 Task: Look for space in Concarneau, France from 7th July, 2023 to 15th July, 2023 for 6 adults in price range Rs.15000 to Rs.20000. Place can be entire place with 3 bedrooms having 3 beds and 3 bathrooms. Property type can be house, flat, guest house. Amenities needed are: washing machine. Booking option can be shelf check-in. Required host language is English.
Action: Mouse moved to (265, 144)
Screenshot: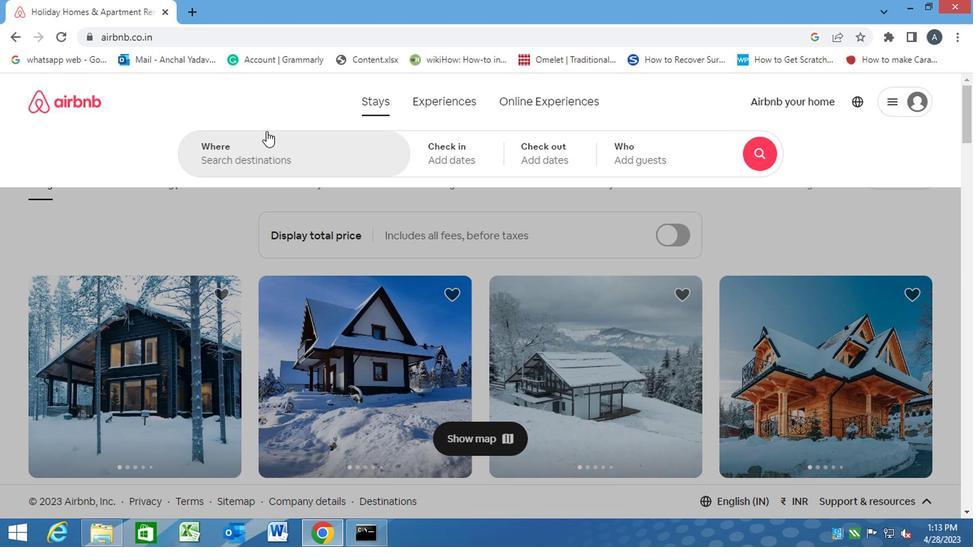 
Action: Mouse pressed left at (265, 144)
Screenshot: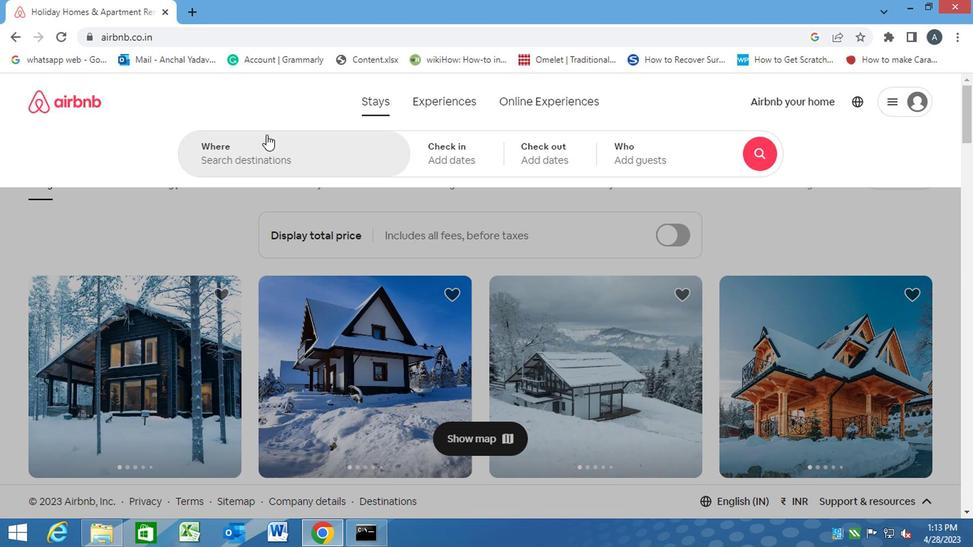 
Action: Mouse moved to (288, 198)
Screenshot: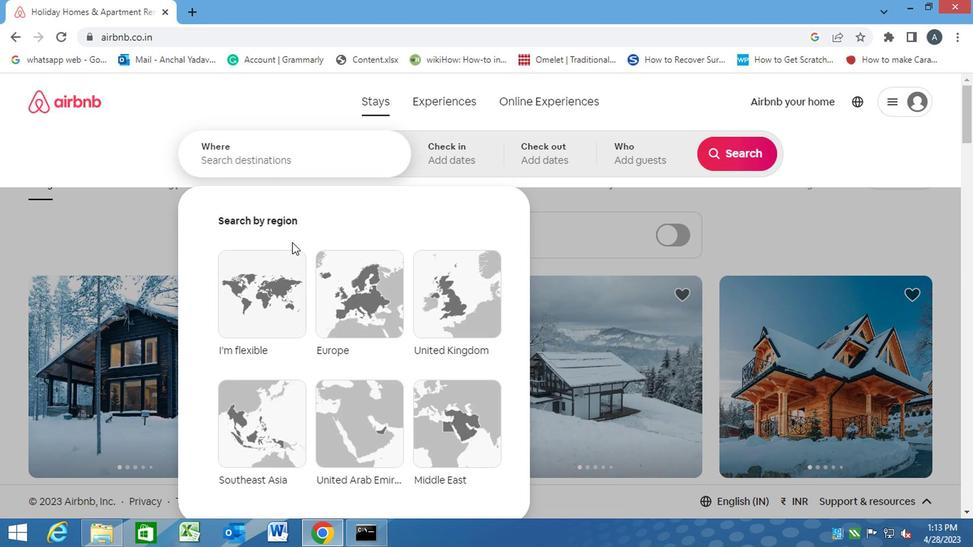 
Action: Key pressed c<Key.caps_lock>oncarneau,<Key.space><Key.caps_lock>f<Key.caps_lock>rance<Key.enter>
Screenshot: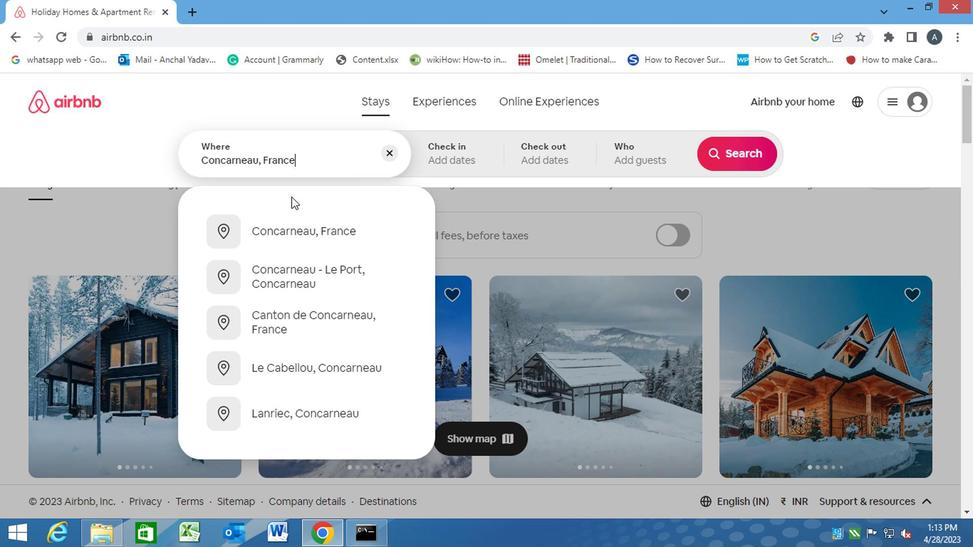 
Action: Mouse moved to (719, 263)
Screenshot: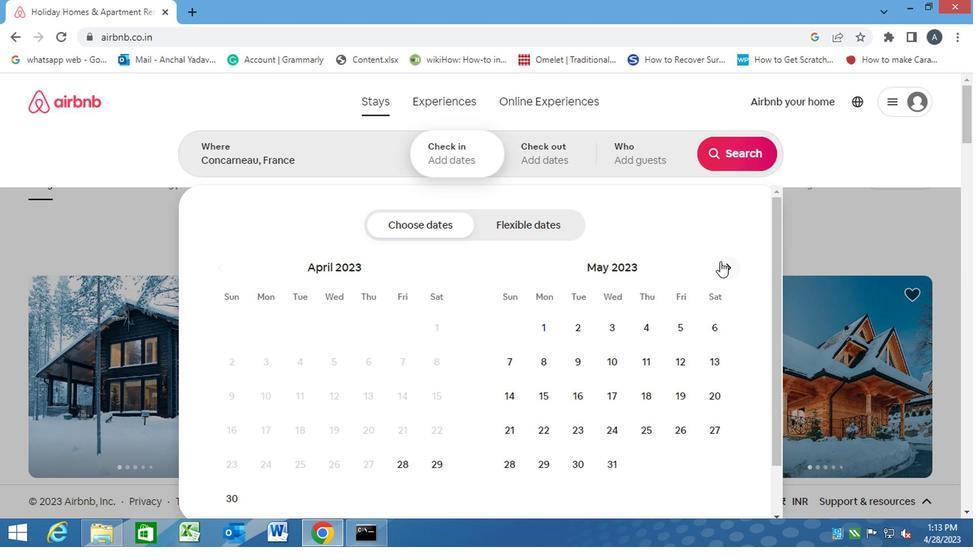 
Action: Mouse pressed left at (719, 263)
Screenshot: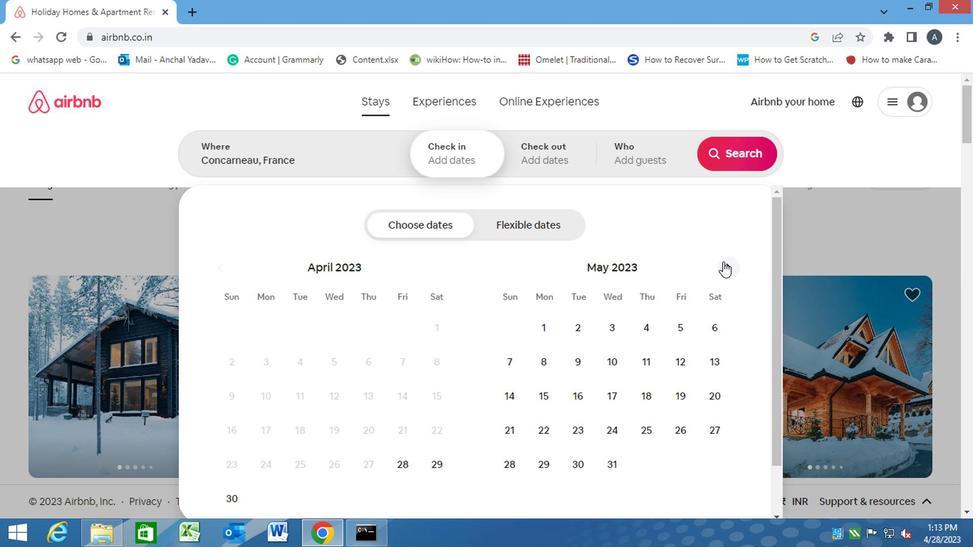 
Action: Mouse pressed left at (719, 263)
Screenshot: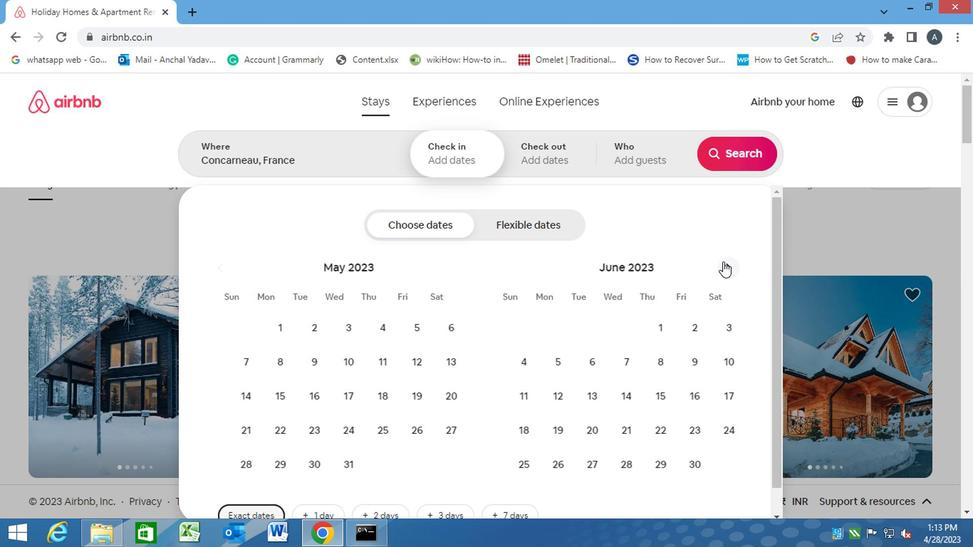 
Action: Mouse moved to (679, 367)
Screenshot: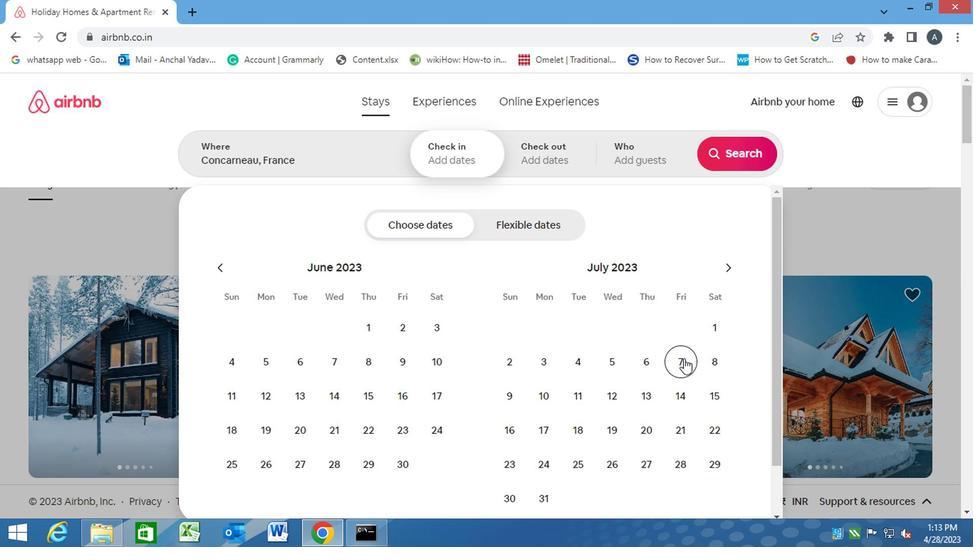 
Action: Mouse pressed left at (679, 367)
Screenshot: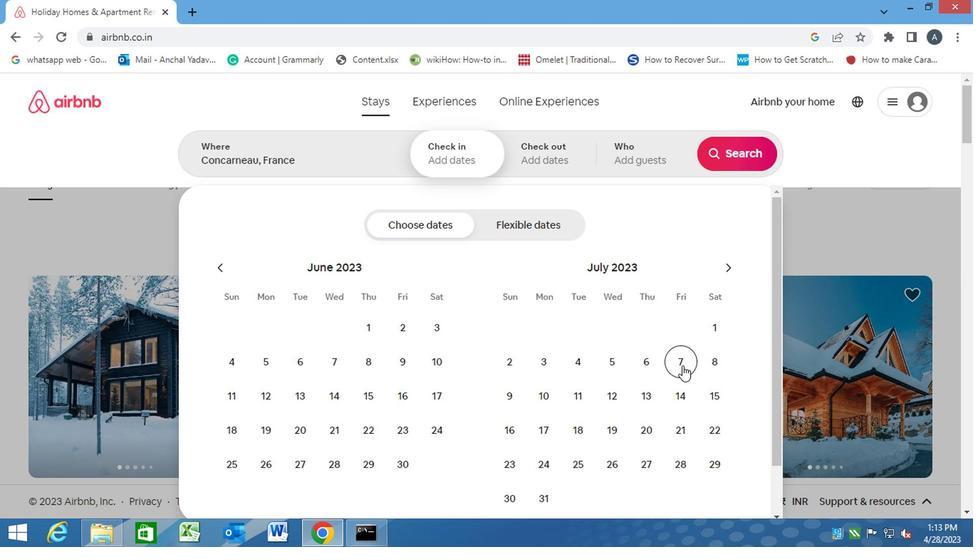 
Action: Mouse moved to (711, 398)
Screenshot: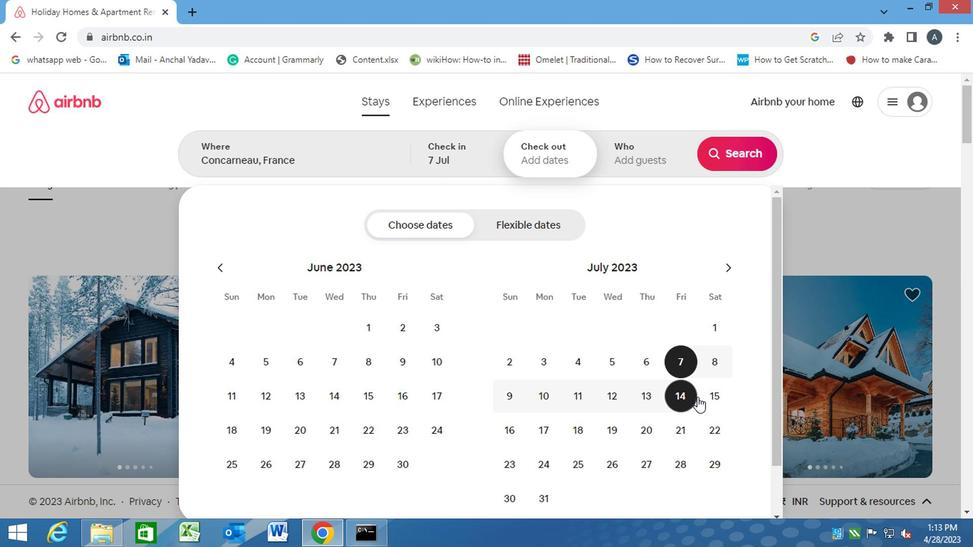 
Action: Mouse pressed left at (711, 398)
Screenshot: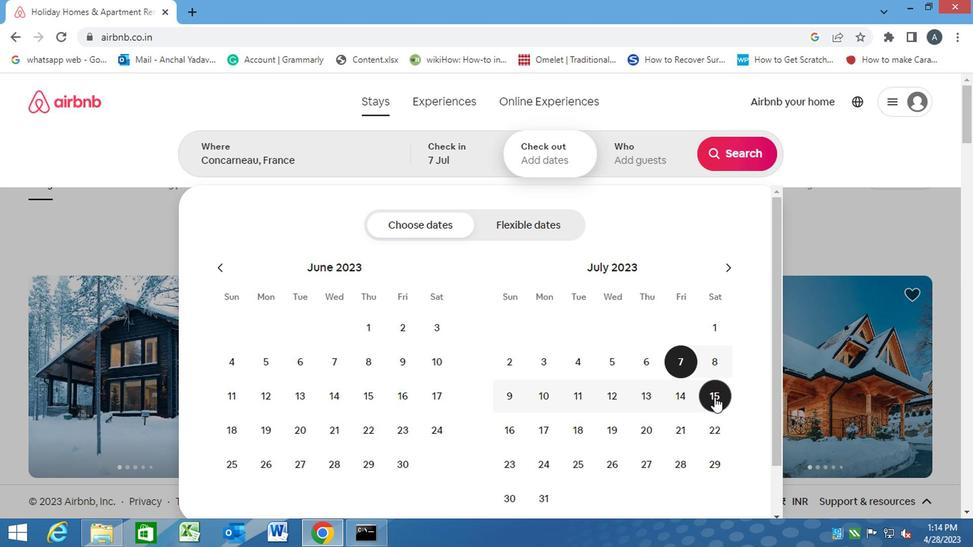 
Action: Mouse moved to (633, 155)
Screenshot: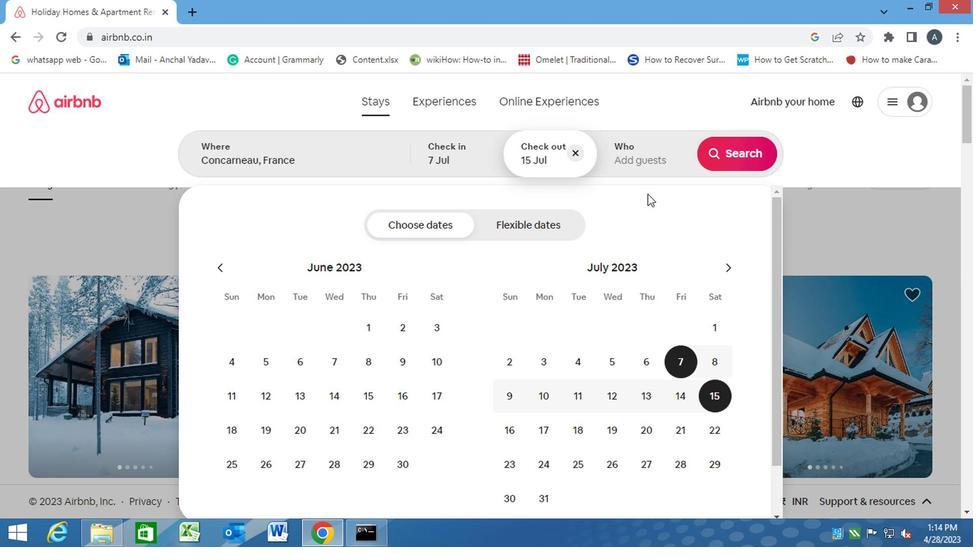
Action: Mouse pressed left at (633, 155)
Screenshot: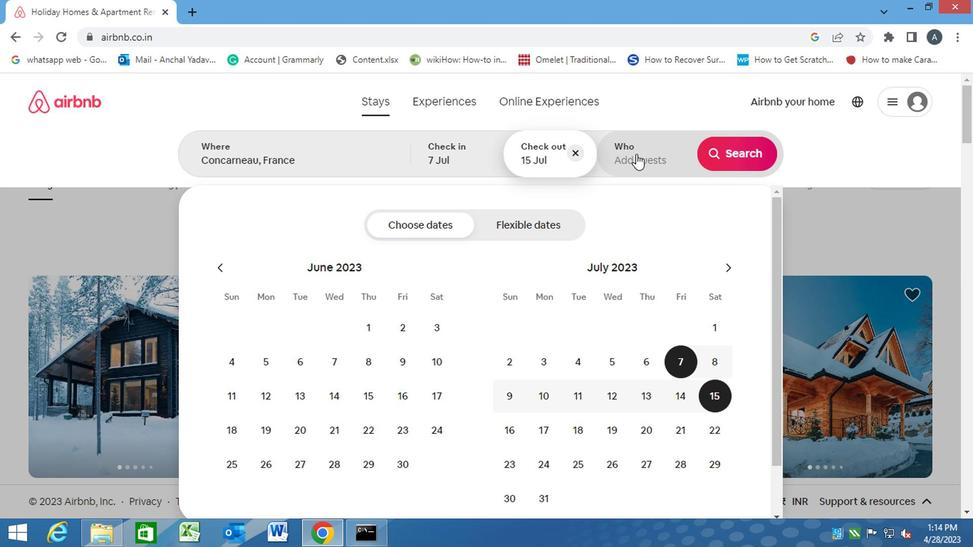
Action: Mouse moved to (739, 224)
Screenshot: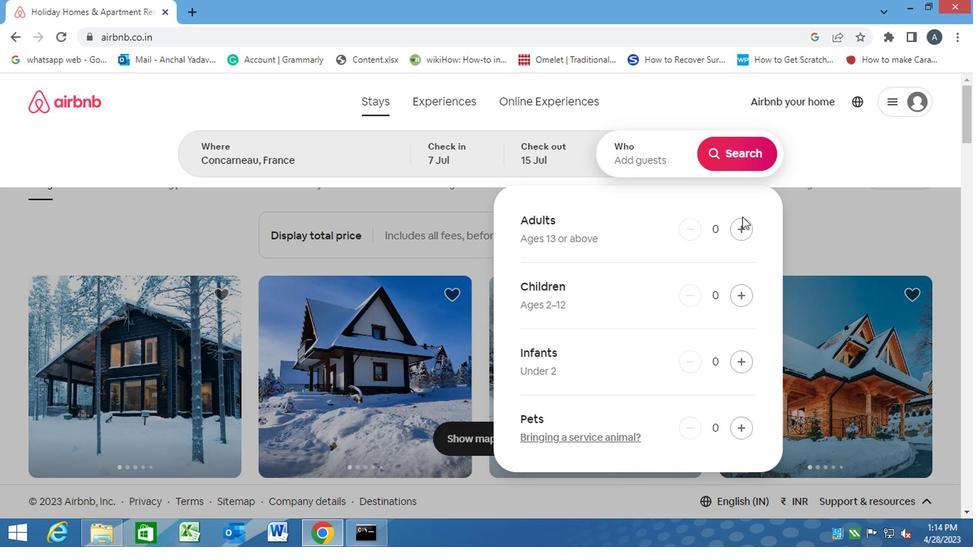 
Action: Mouse pressed left at (739, 224)
Screenshot: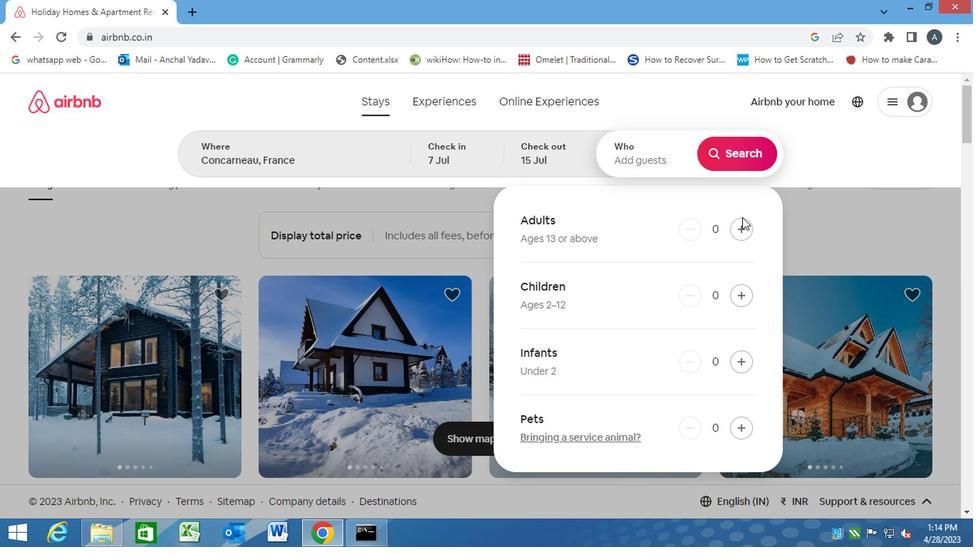 
Action: Mouse pressed left at (739, 224)
Screenshot: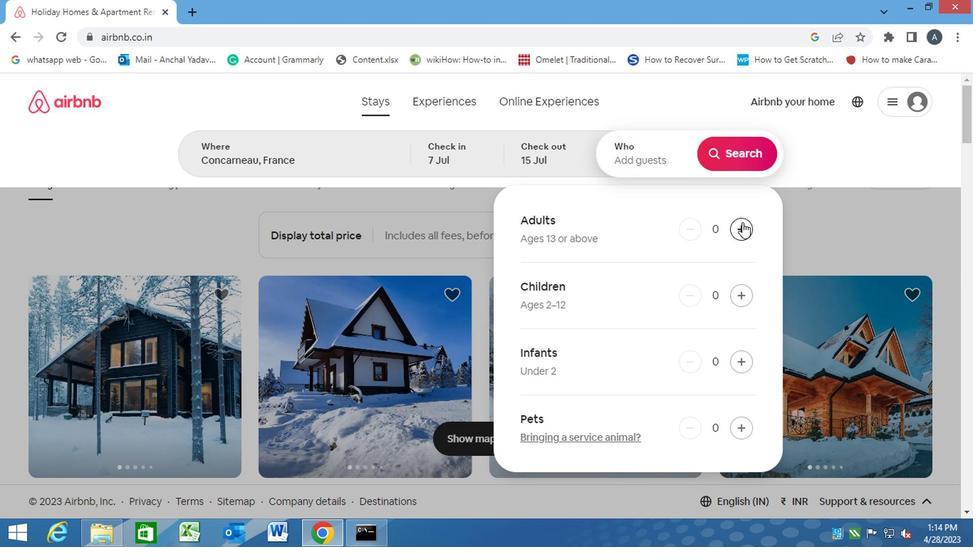 
Action: Mouse pressed left at (739, 224)
Screenshot: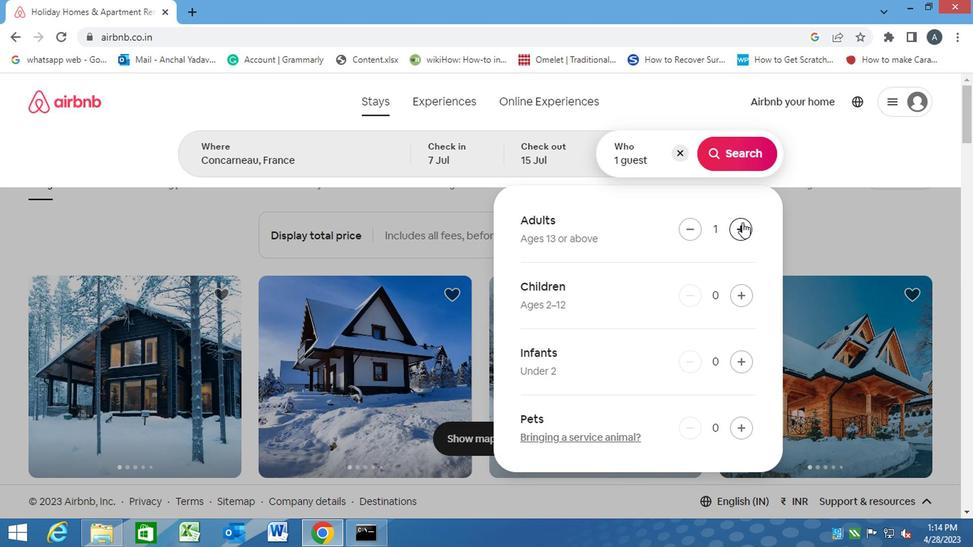 
Action: Mouse moved to (739, 224)
Screenshot: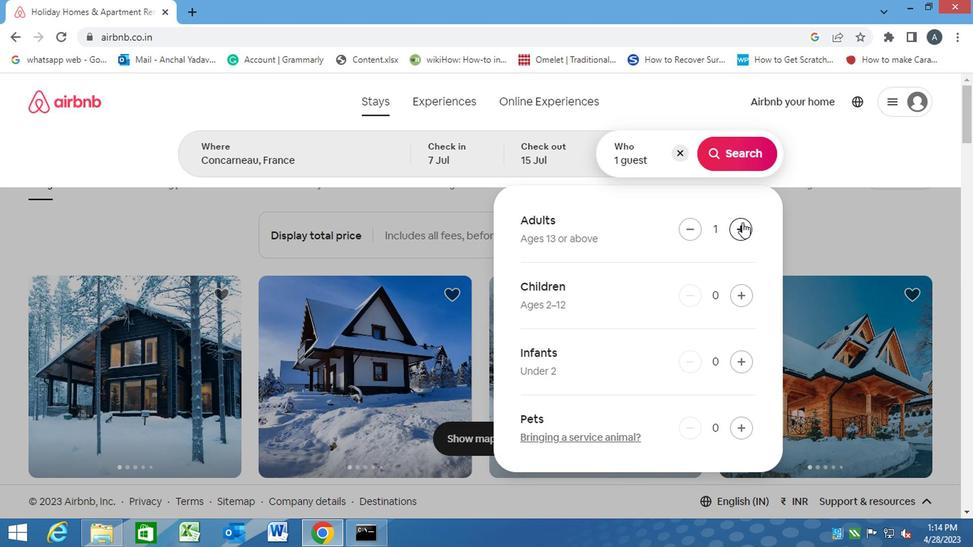 
Action: Mouse pressed left at (739, 224)
Screenshot: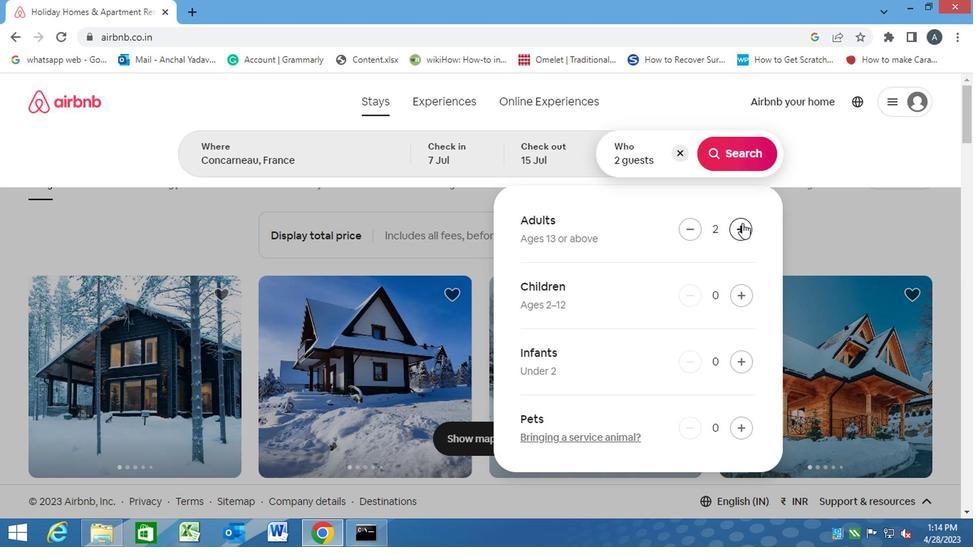 
Action: Mouse moved to (739, 225)
Screenshot: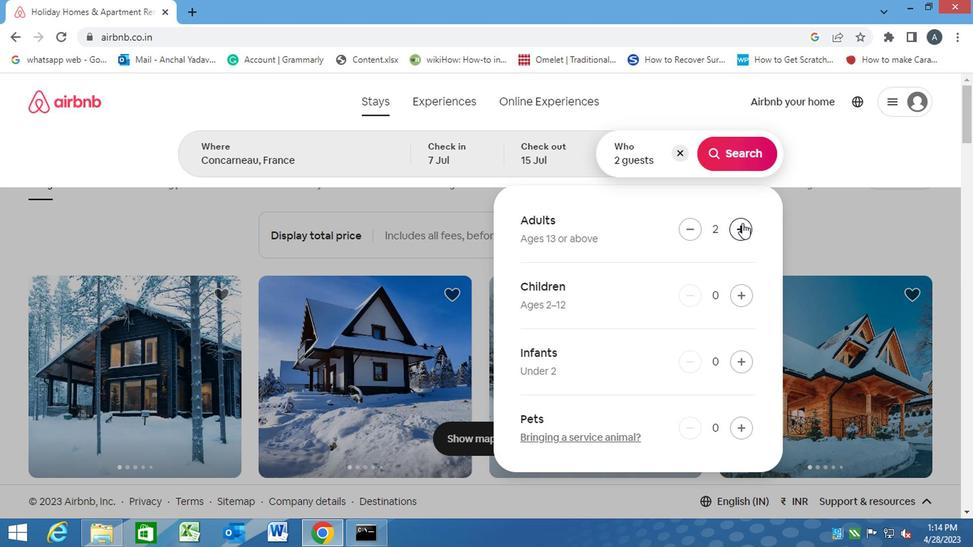 
Action: Mouse pressed left at (739, 225)
Screenshot: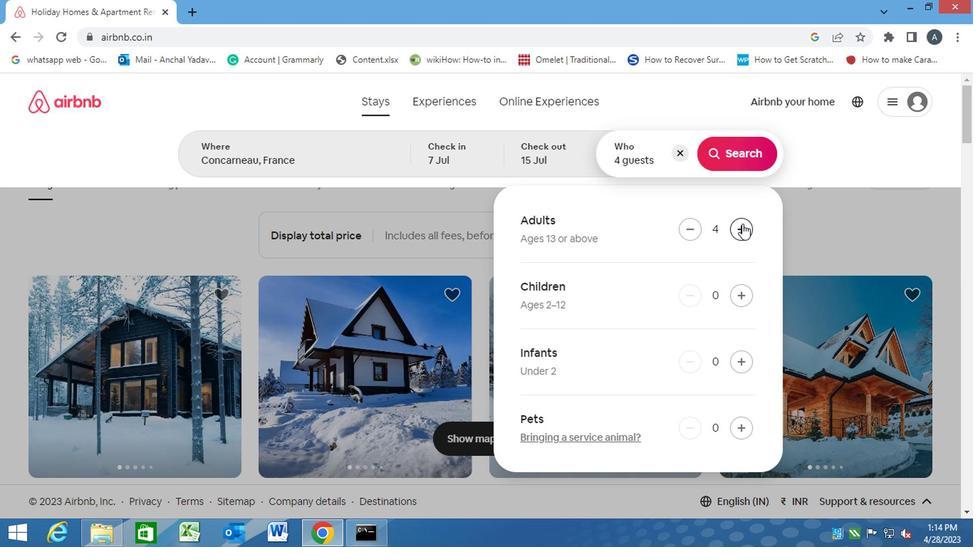 
Action: Mouse pressed left at (739, 225)
Screenshot: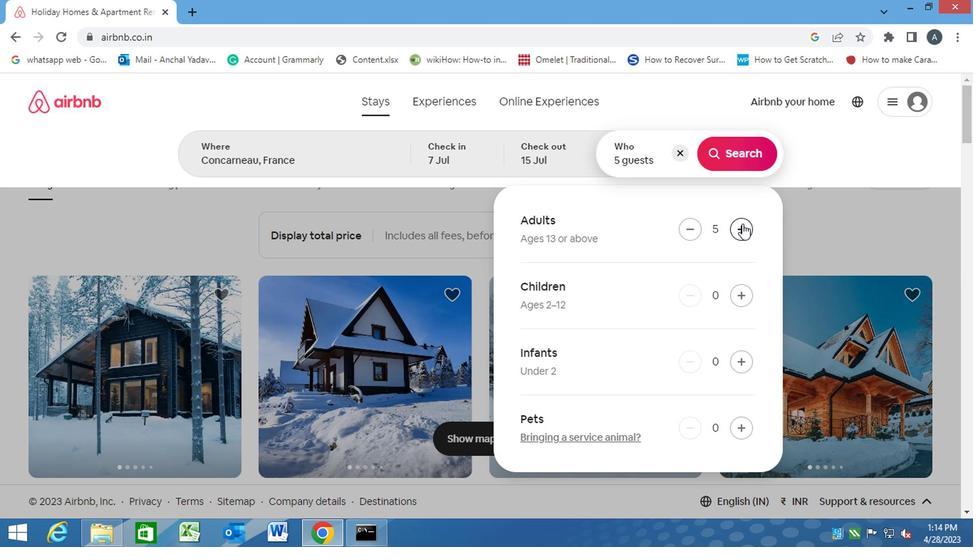 
Action: Mouse moved to (714, 168)
Screenshot: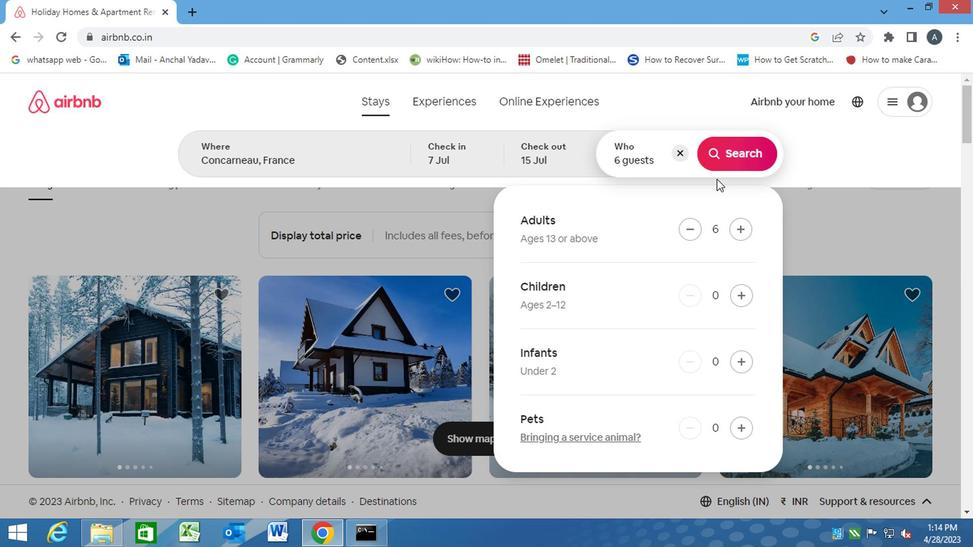 
Action: Mouse pressed left at (714, 168)
Screenshot: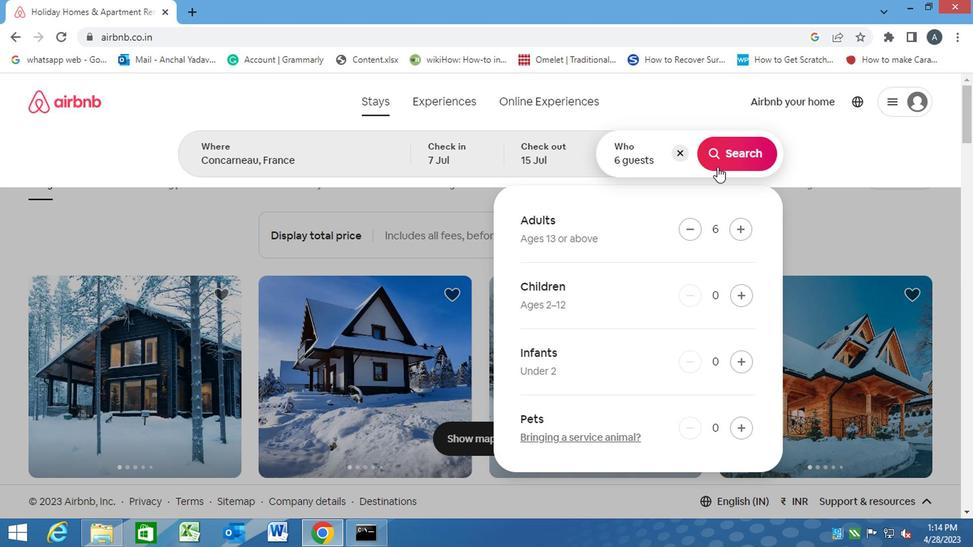 
Action: Mouse moved to (900, 161)
Screenshot: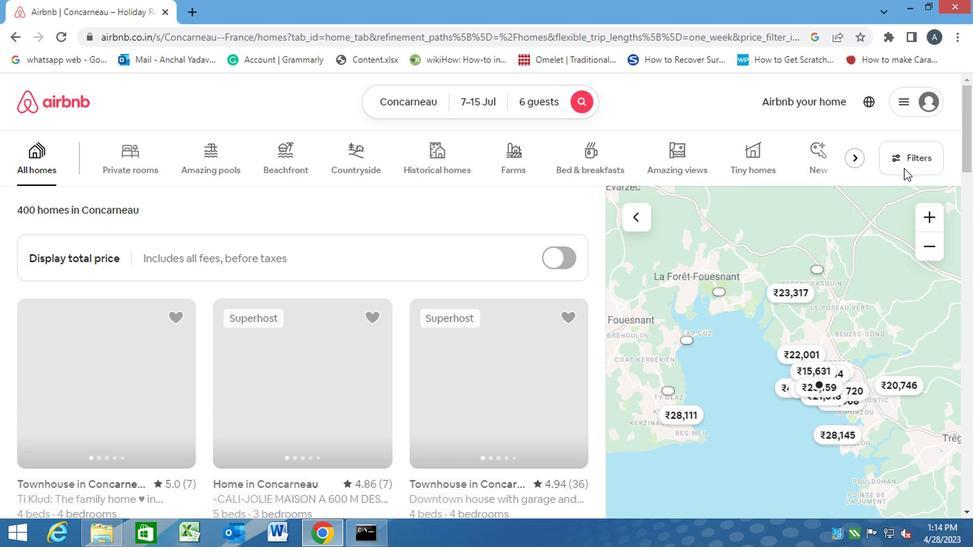 
Action: Mouse pressed left at (900, 161)
Screenshot: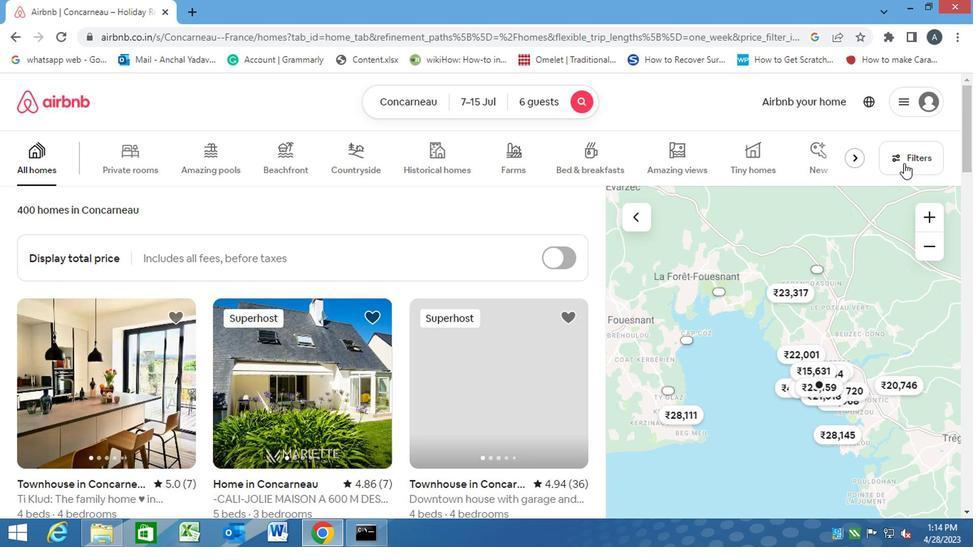 
Action: Mouse moved to (305, 342)
Screenshot: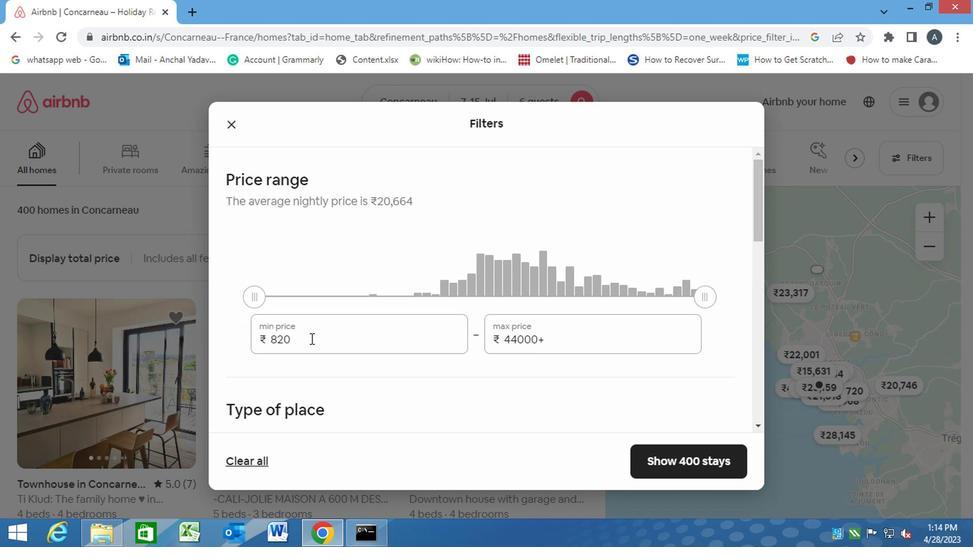 
Action: Mouse scrolled (305, 342) with delta (0, 0)
Screenshot: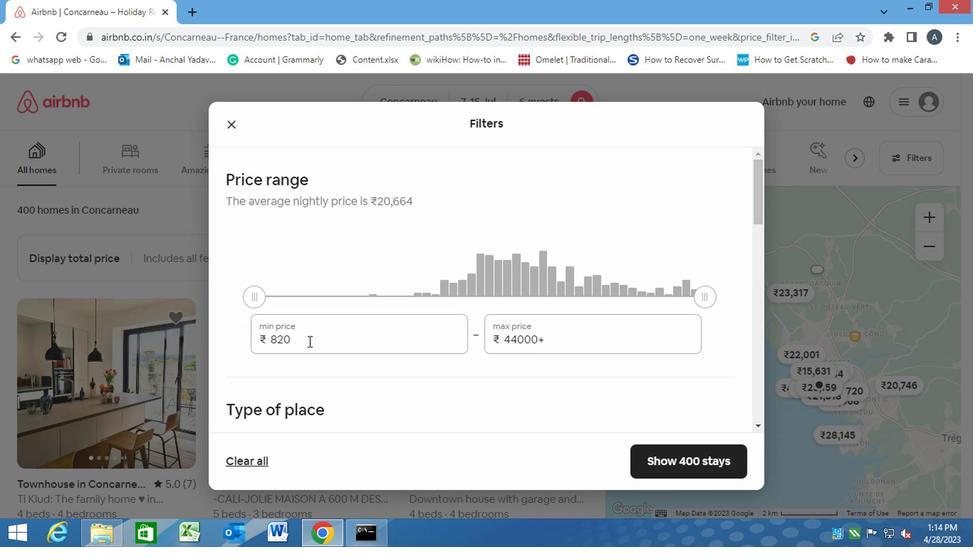 
Action: Mouse moved to (293, 266)
Screenshot: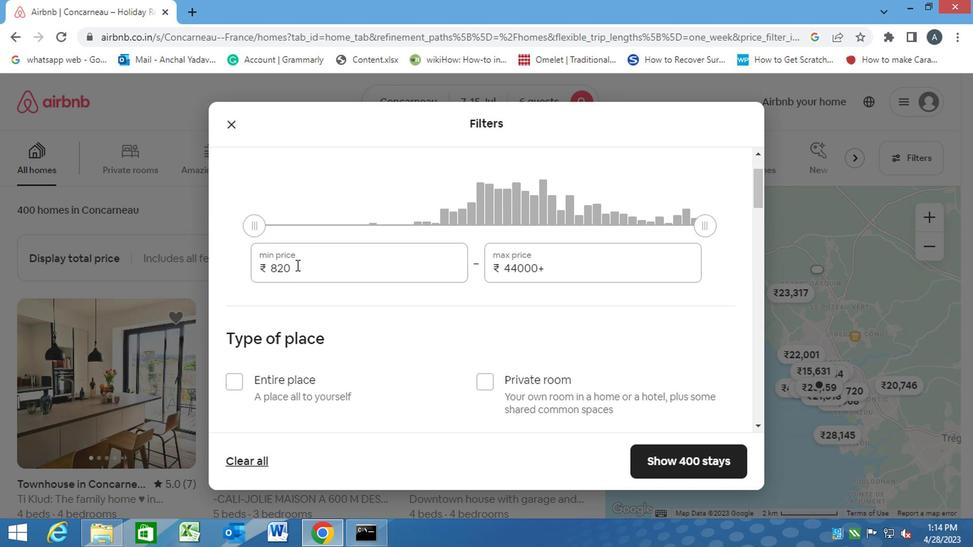
Action: Mouse pressed left at (293, 266)
Screenshot: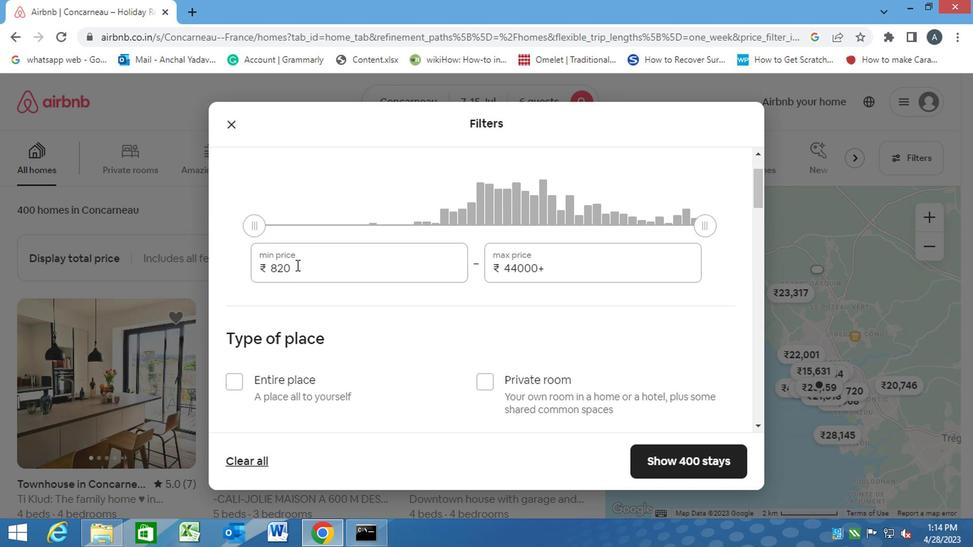 
Action: Mouse moved to (245, 270)
Screenshot: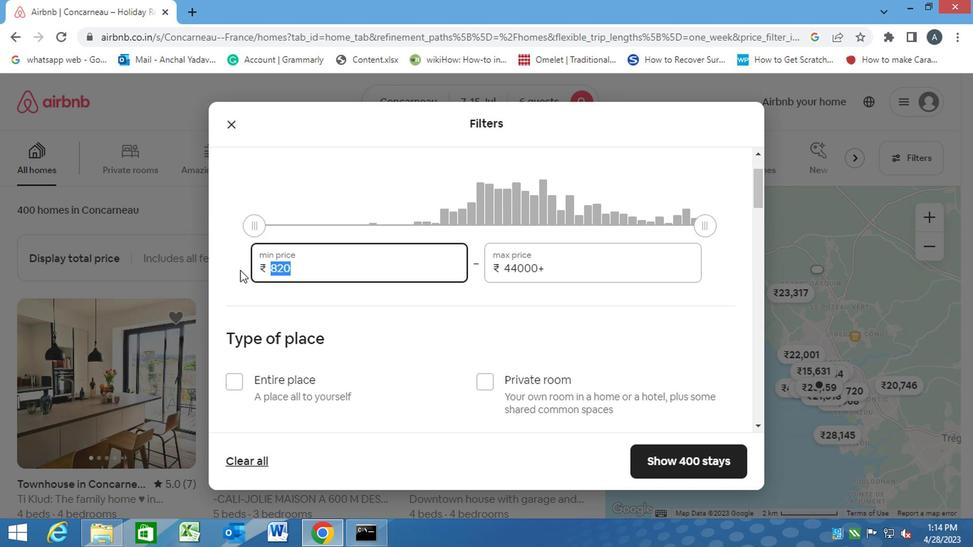 
Action: Key pressed 15000<Key.tab><Key.backspace><Key.backspace><Key.backspace><Key.backspace><Key.backspace><Key.backspace><Key.backspace><Key.backspace><Key.backspace><Key.backspace><Key.backspace><Key.backspace><Key.backspace><Key.backspace><Key.backspace><Key.backspace><Key.backspace><Key.backspace><Key.backspace><Key.backspace><Key.backspace><Key.backspace><Key.backspace><Key.backspace><Key.backspace><Key.backspace>20000
Screenshot: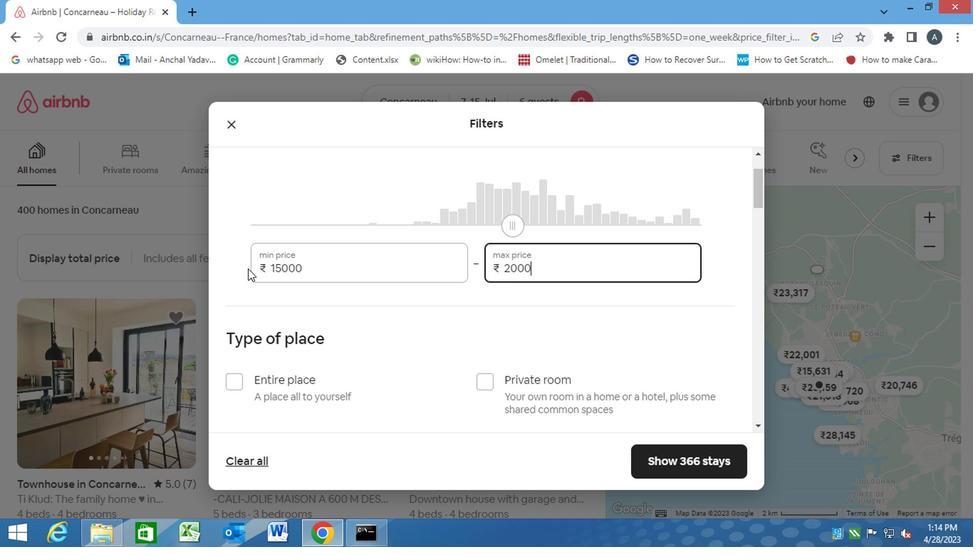
Action: Mouse moved to (400, 347)
Screenshot: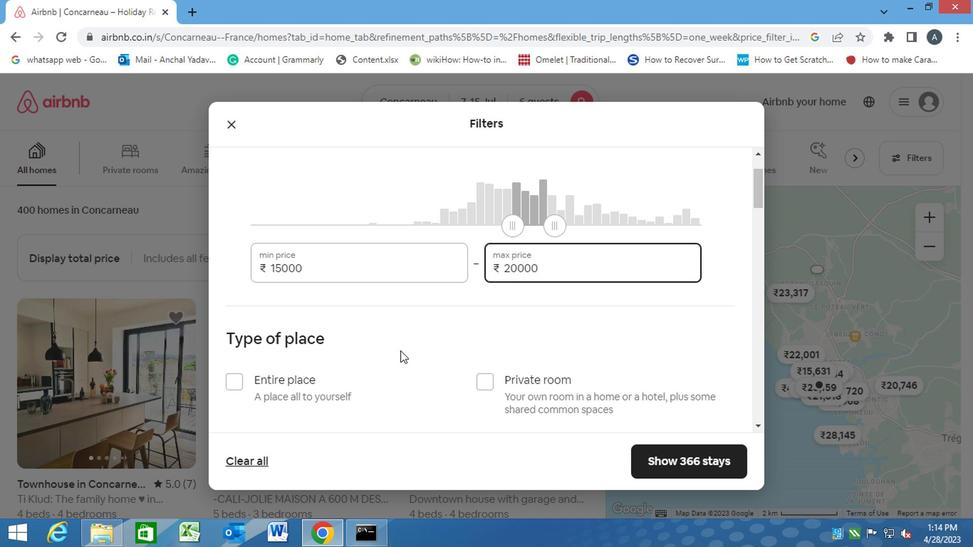 
Action: Mouse pressed left at (400, 347)
Screenshot: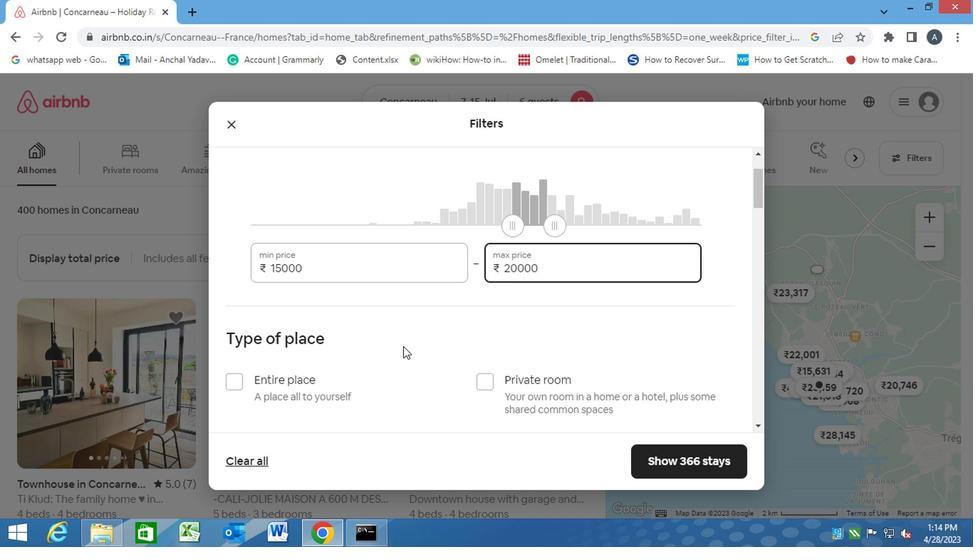 
Action: Mouse moved to (400, 347)
Screenshot: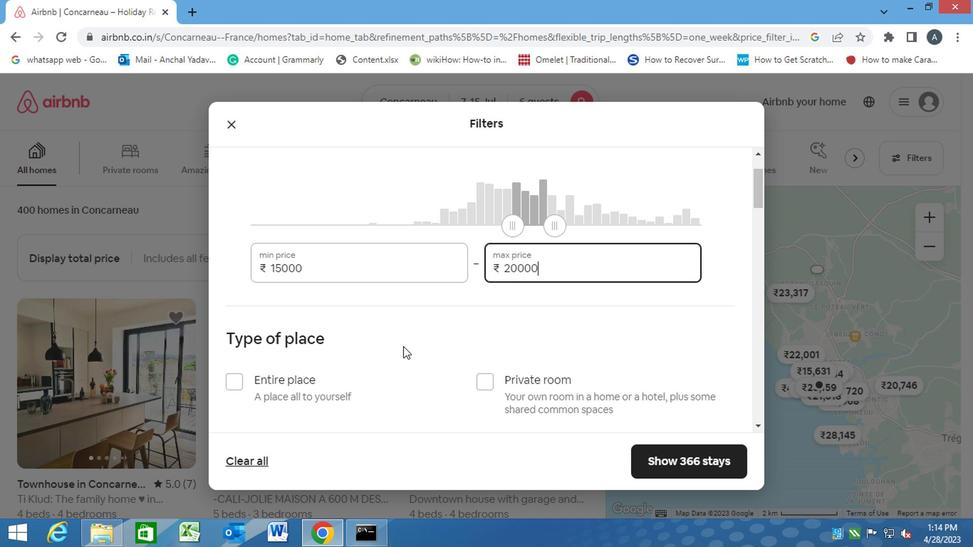 
Action: Mouse scrolled (400, 347) with delta (0, 0)
Screenshot: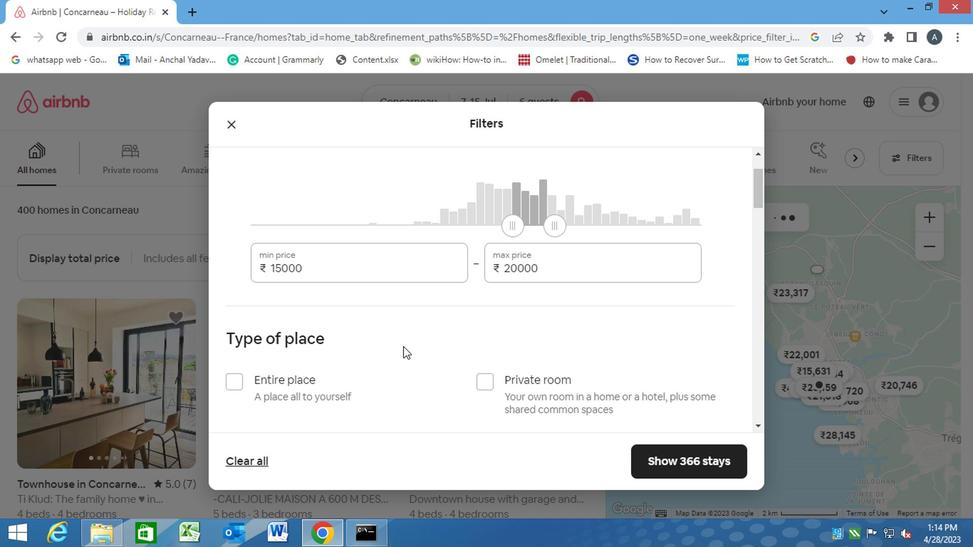 
Action: Mouse moved to (227, 306)
Screenshot: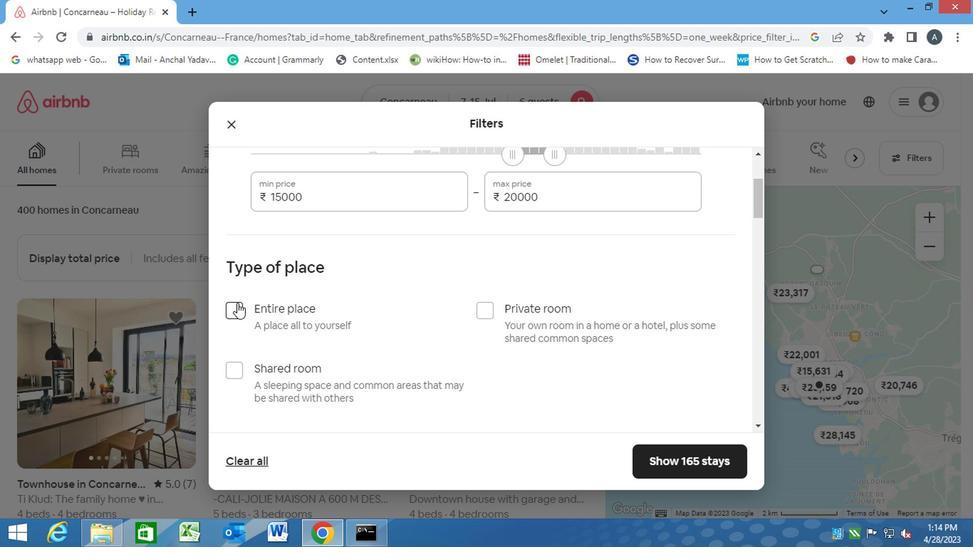 
Action: Mouse pressed left at (227, 306)
Screenshot: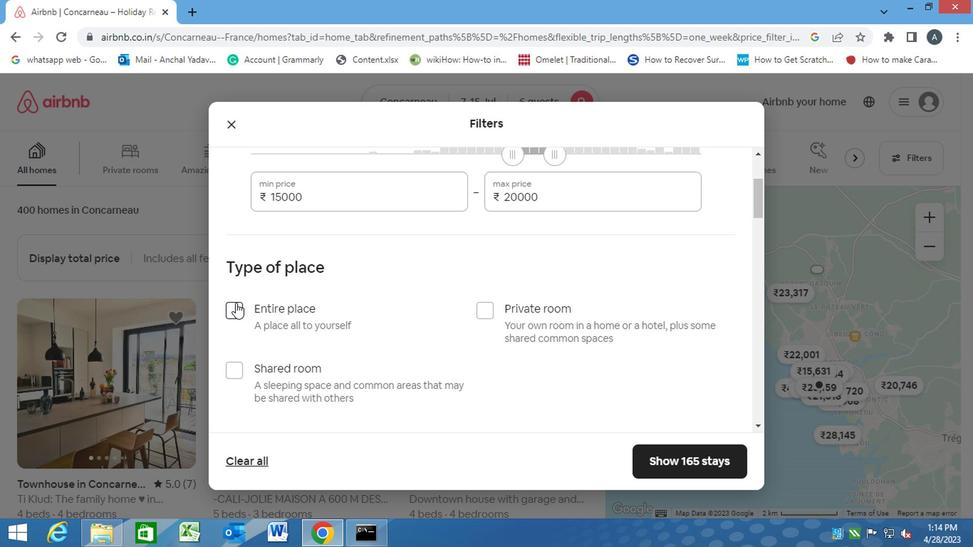 
Action: Mouse moved to (322, 330)
Screenshot: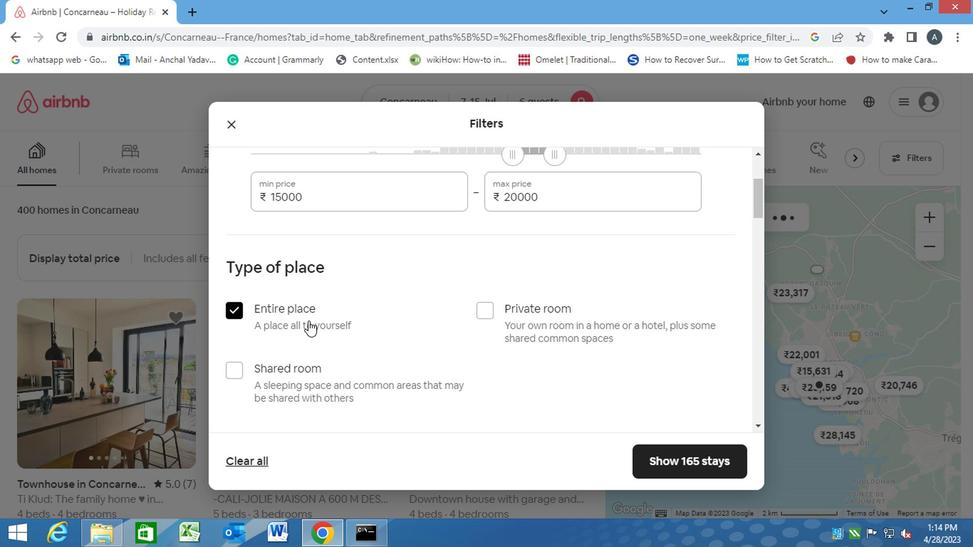 
Action: Mouse scrolled (322, 329) with delta (0, 0)
Screenshot: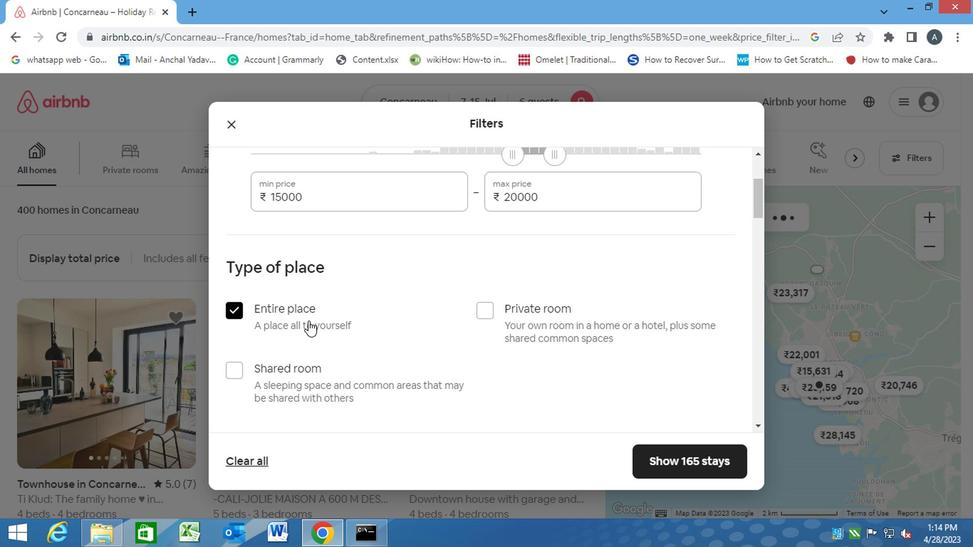
Action: Mouse moved to (322, 331)
Screenshot: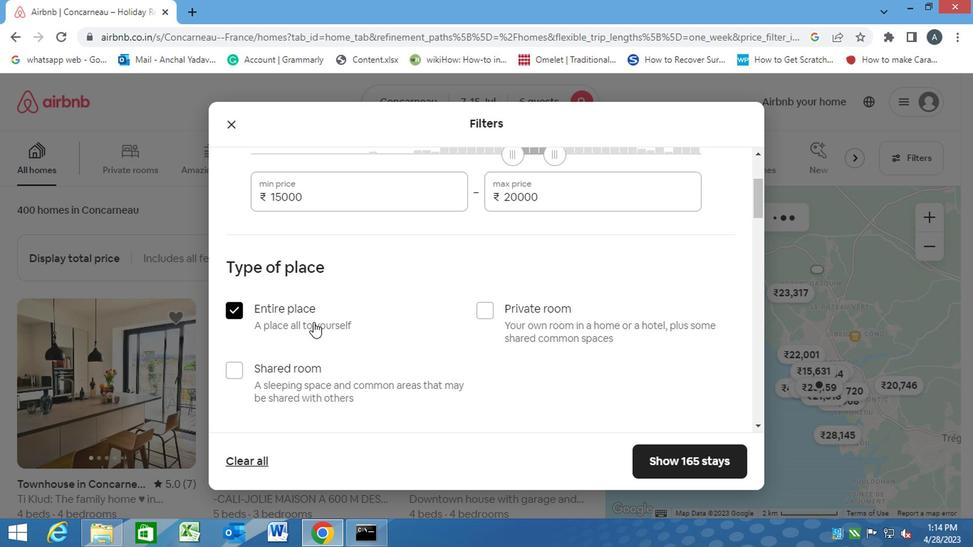 
Action: Mouse scrolled (322, 330) with delta (0, -1)
Screenshot: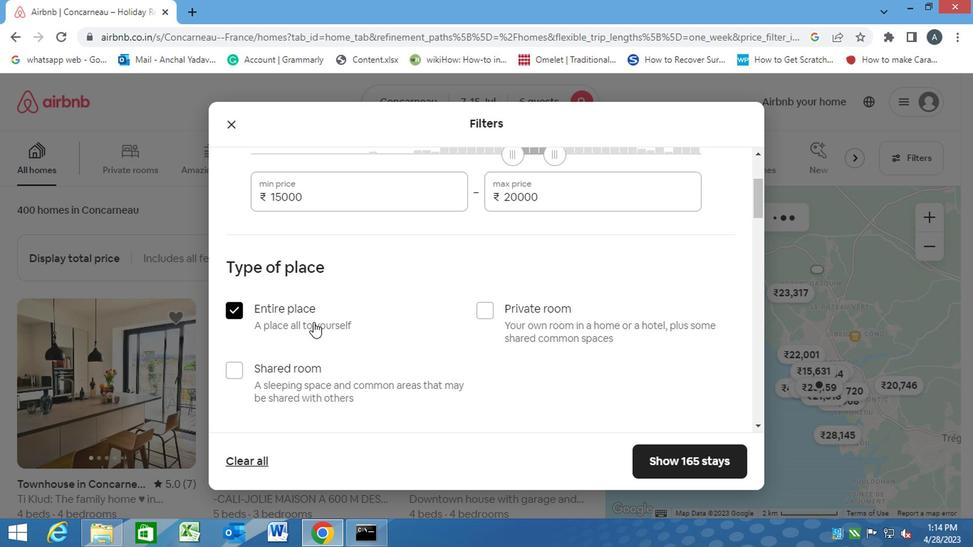 
Action: Mouse moved to (323, 331)
Screenshot: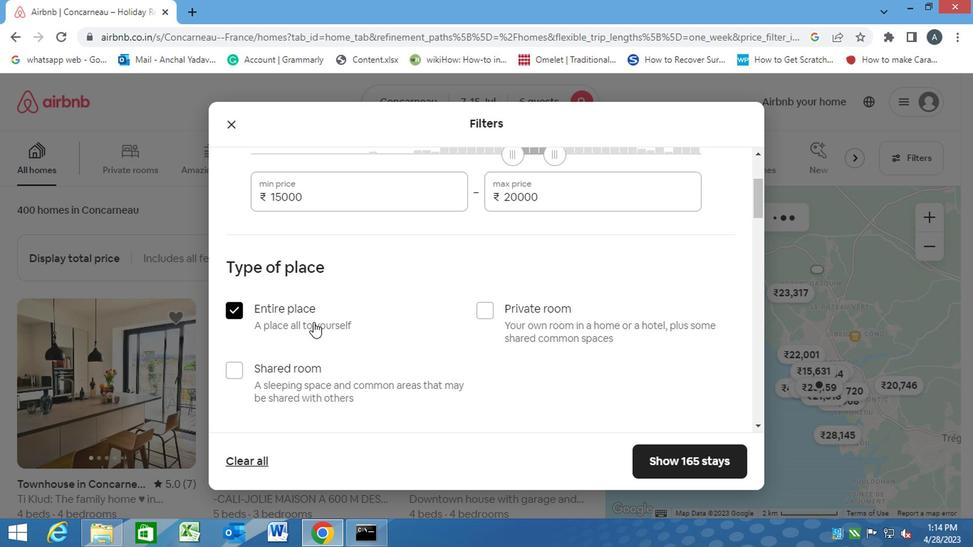 
Action: Mouse scrolled (323, 331) with delta (0, 0)
Screenshot: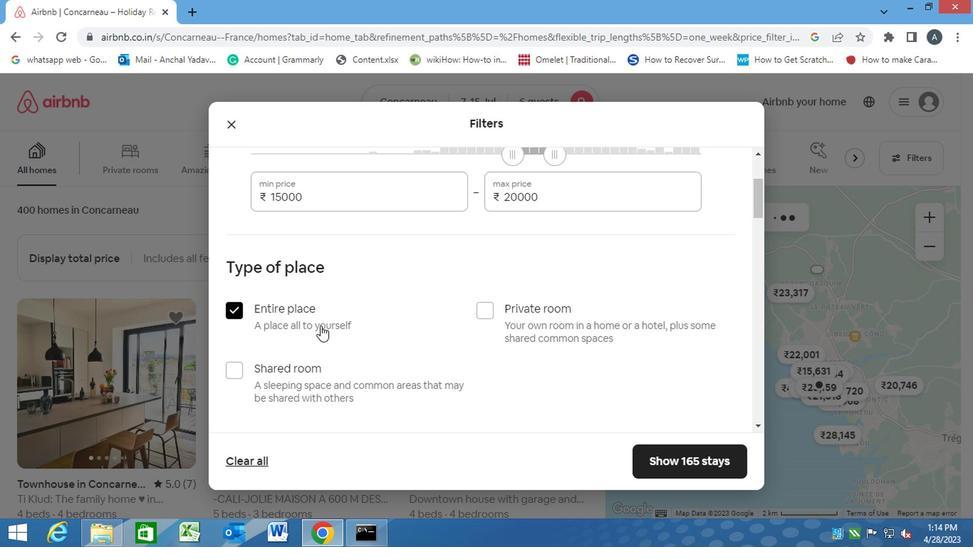 
Action: Mouse moved to (328, 331)
Screenshot: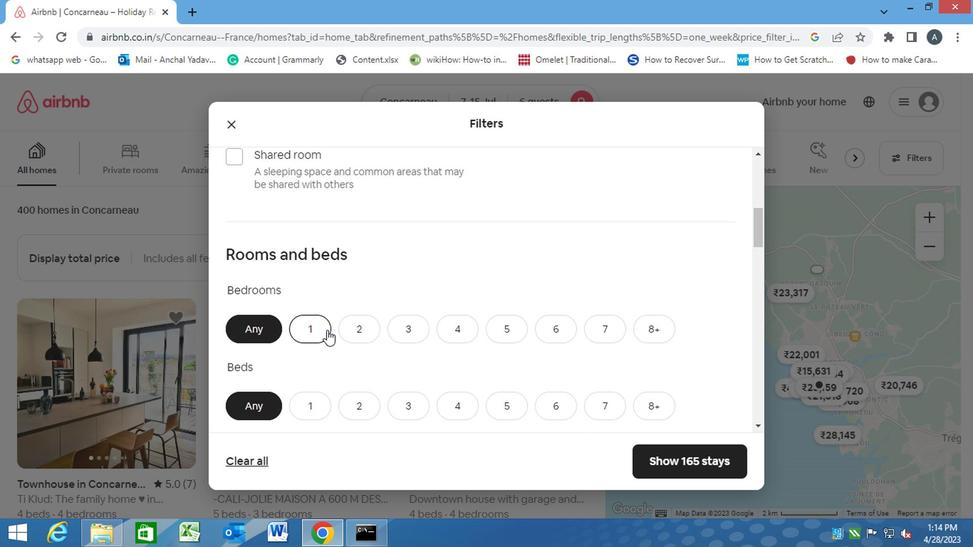 
Action: Mouse scrolled (328, 331) with delta (0, 0)
Screenshot: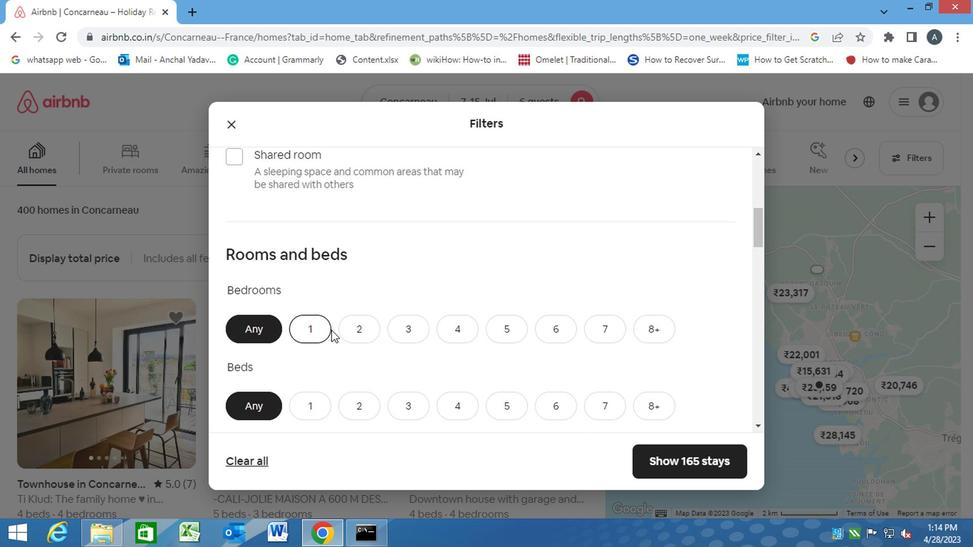 
Action: Mouse moved to (398, 265)
Screenshot: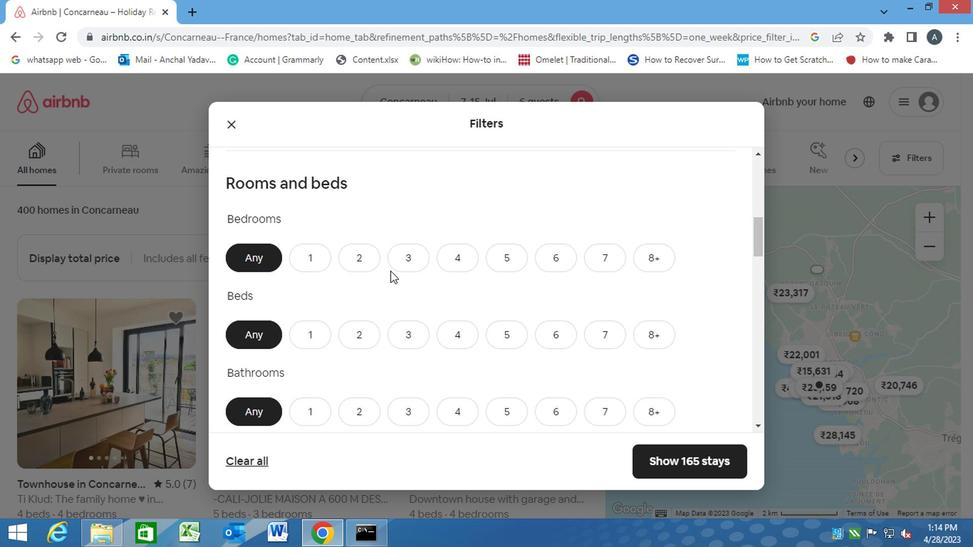 
Action: Mouse pressed left at (398, 265)
Screenshot: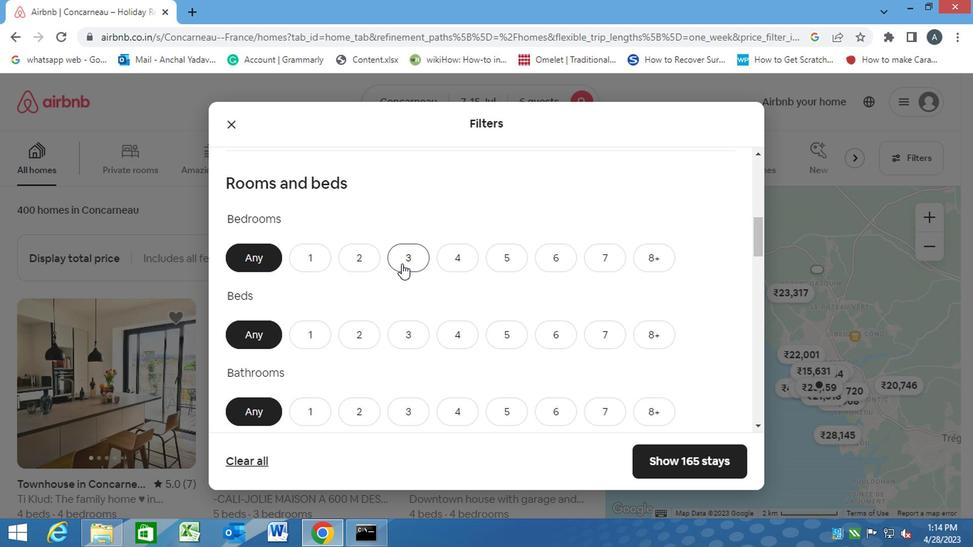 
Action: Mouse moved to (402, 330)
Screenshot: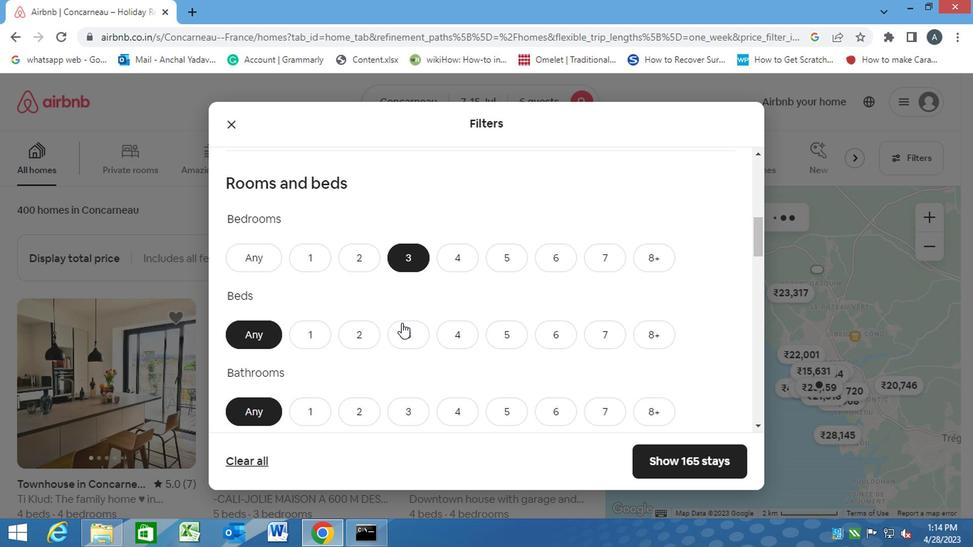 
Action: Mouse pressed left at (402, 330)
Screenshot: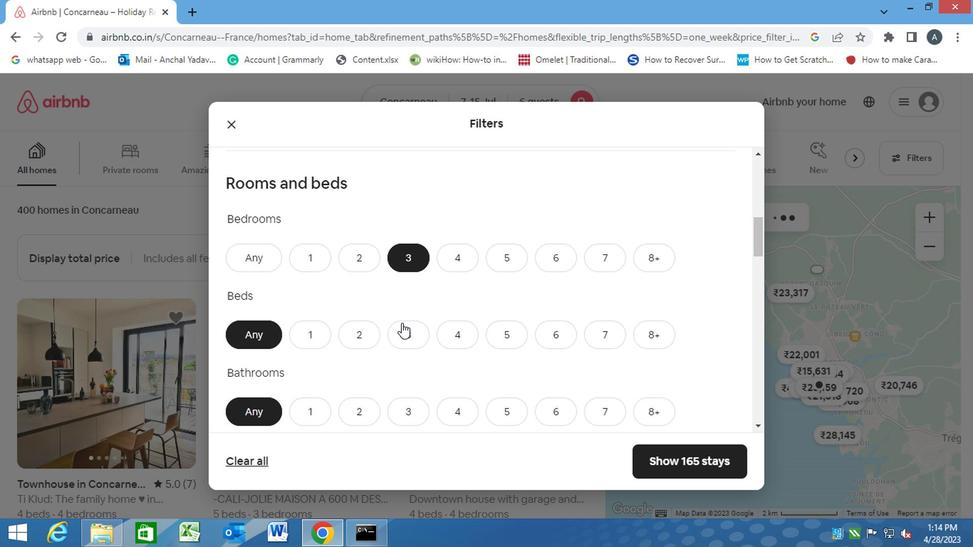 
Action: Mouse moved to (417, 409)
Screenshot: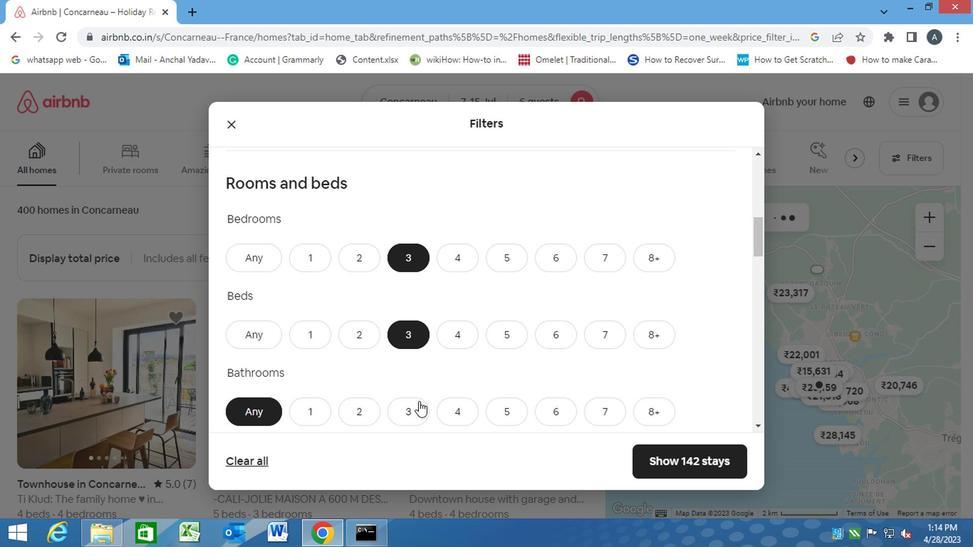 
Action: Mouse pressed left at (417, 409)
Screenshot: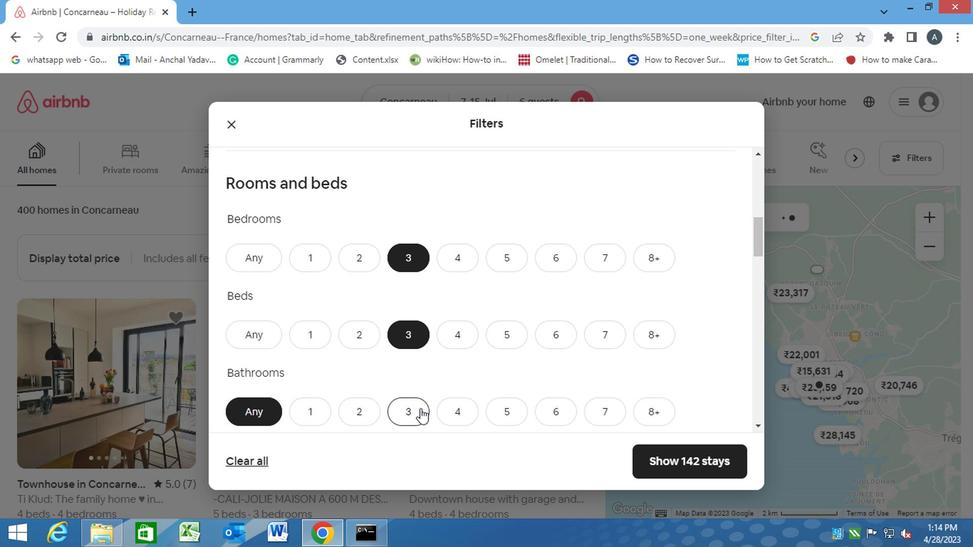 
Action: Mouse scrolled (417, 409) with delta (0, 0)
Screenshot: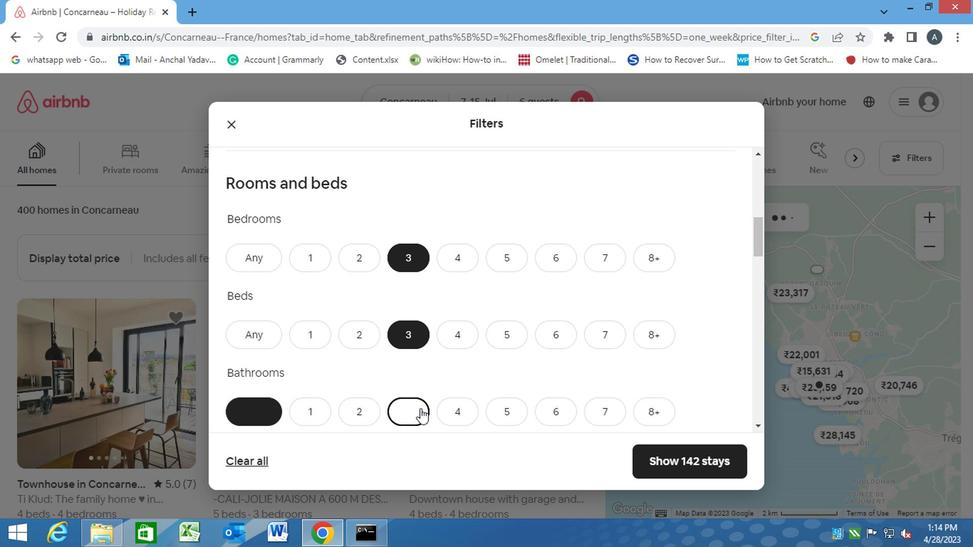 
Action: Mouse scrolled (417, 409) with delta (0, 0)
Screenshot: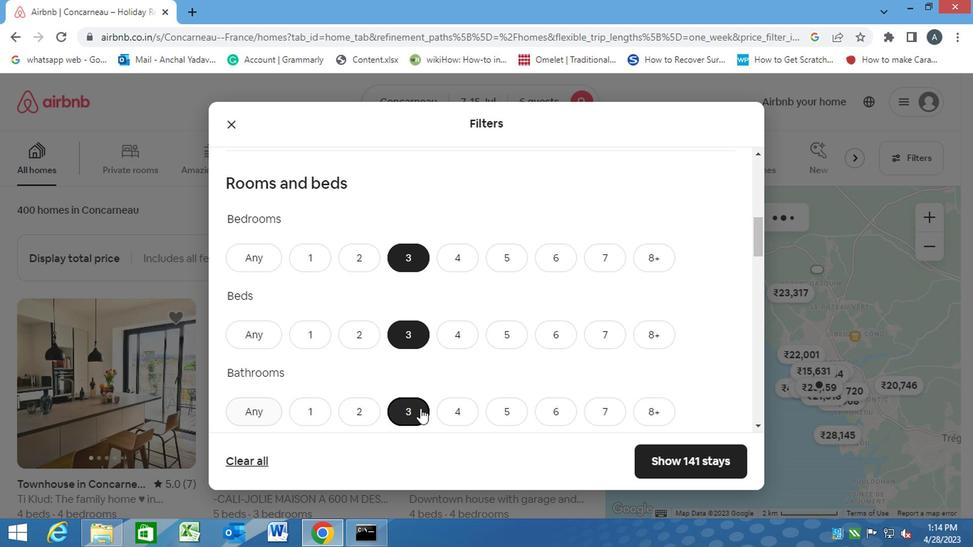 
Action: Mouse scrolled (417, 409) with delta (0, 0)
Screenshot: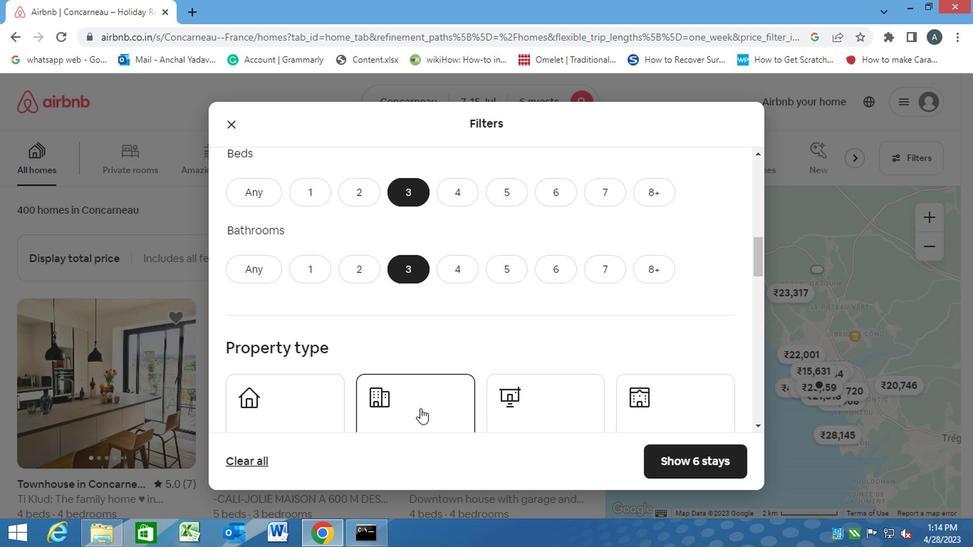 
Action: Mouse moved to (310, 362)
Screenshot: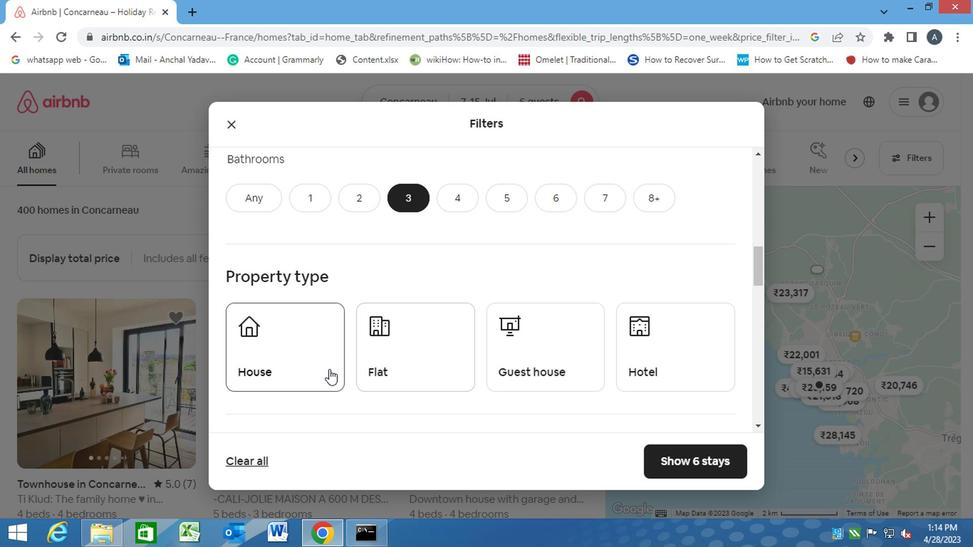 
Action: Mouse pressed left at (310, 362)
Screenshot: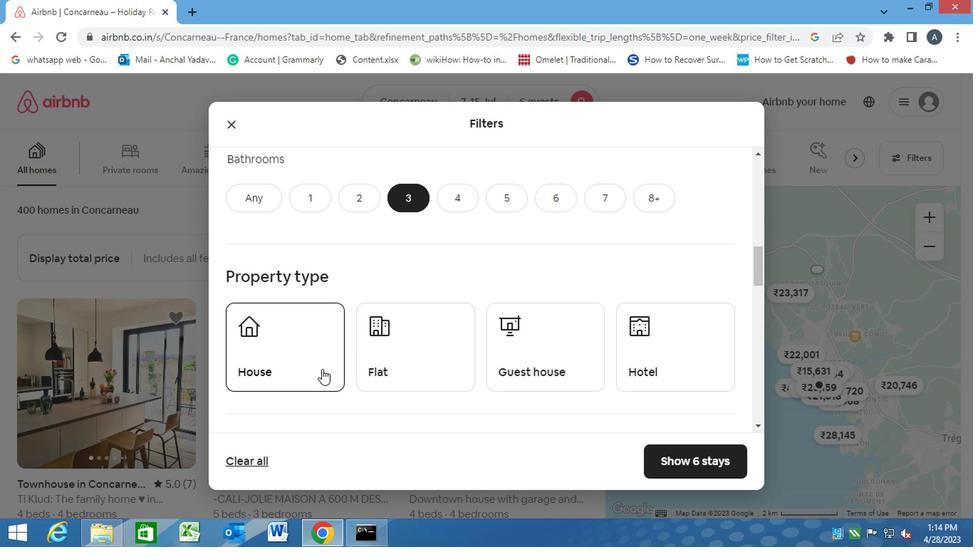 
Action: Mouse moved to (424, 357)
Screenshot: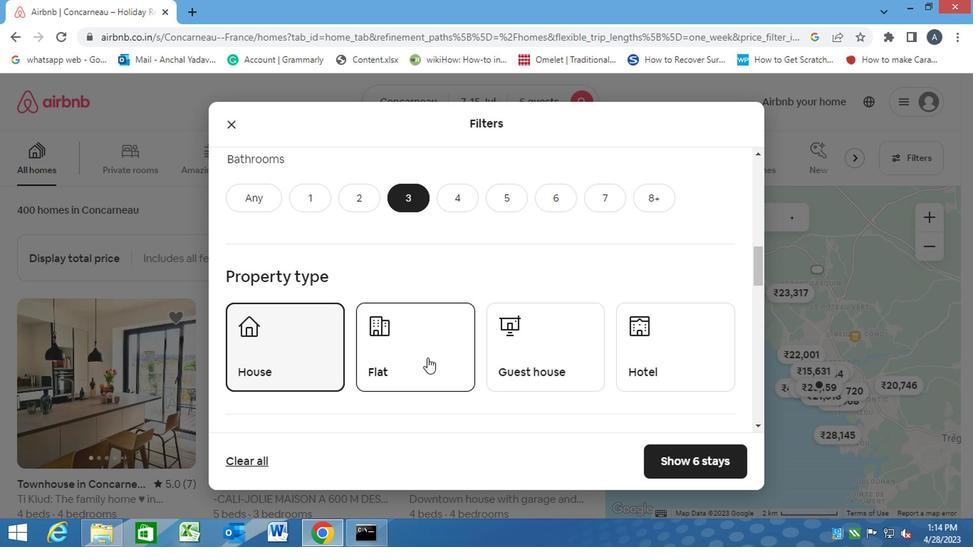 
Action: Mouse pressed left at (424, 357)
Screenshot: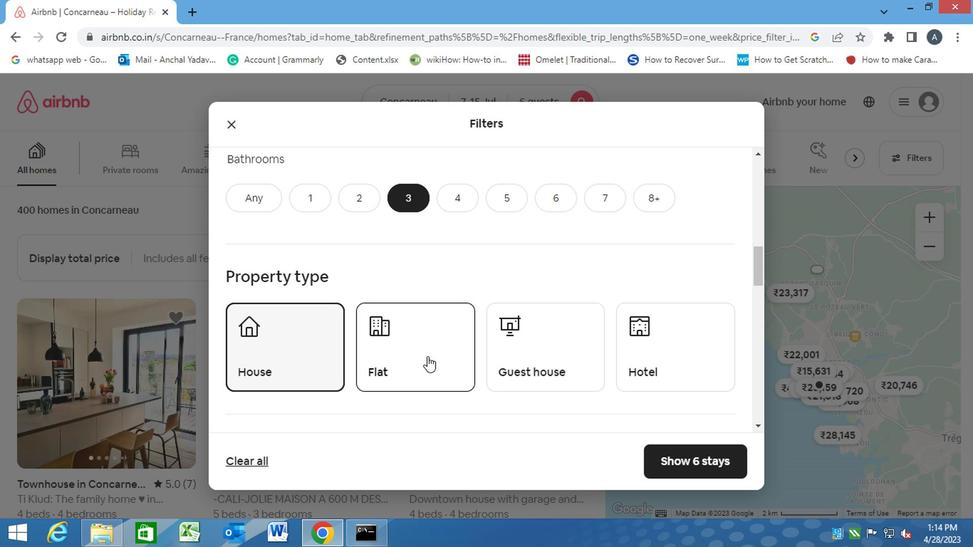 
Action: Mouse moved to (525, 351)
Screenshot: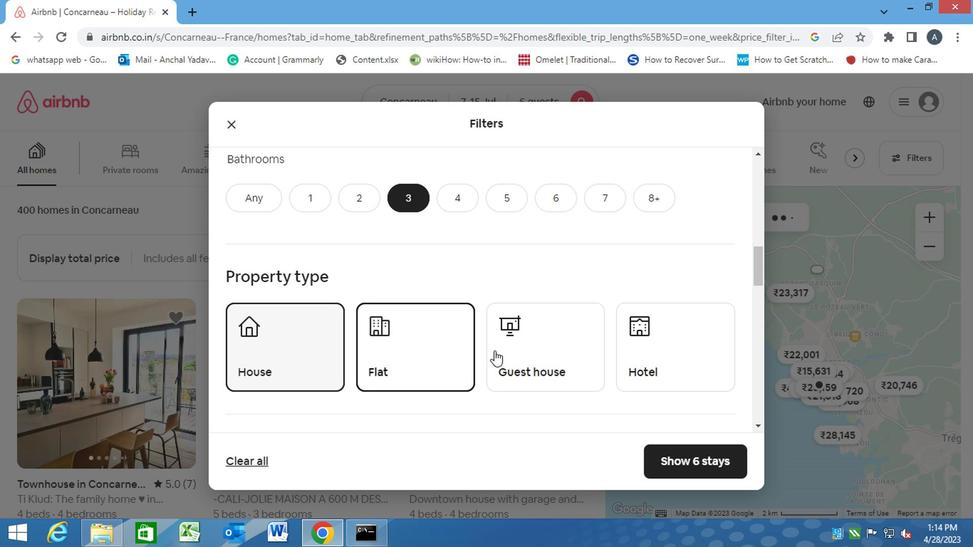 
Action: Mouse pressed left at (525, 351)
Screenshot: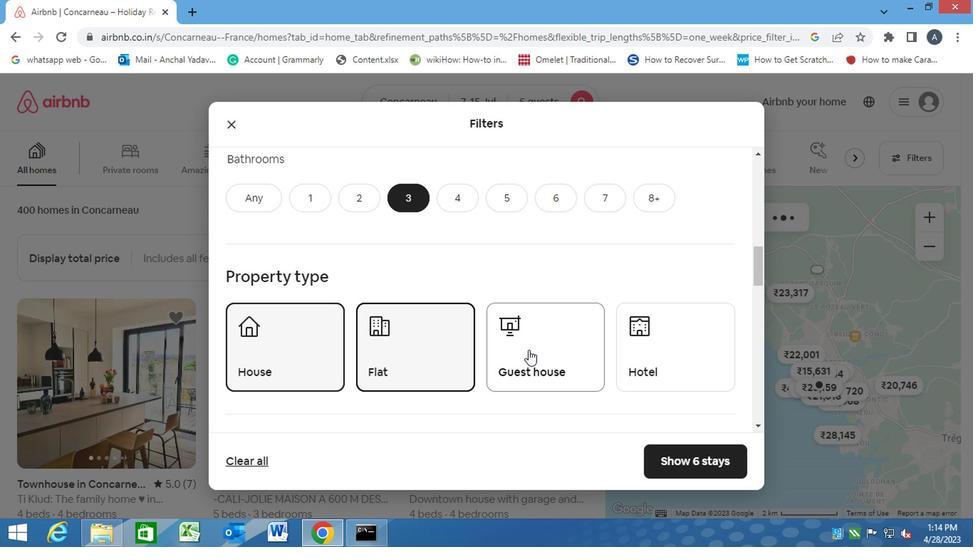 
Action: Mouse moved to (445, 381)
Screenshot: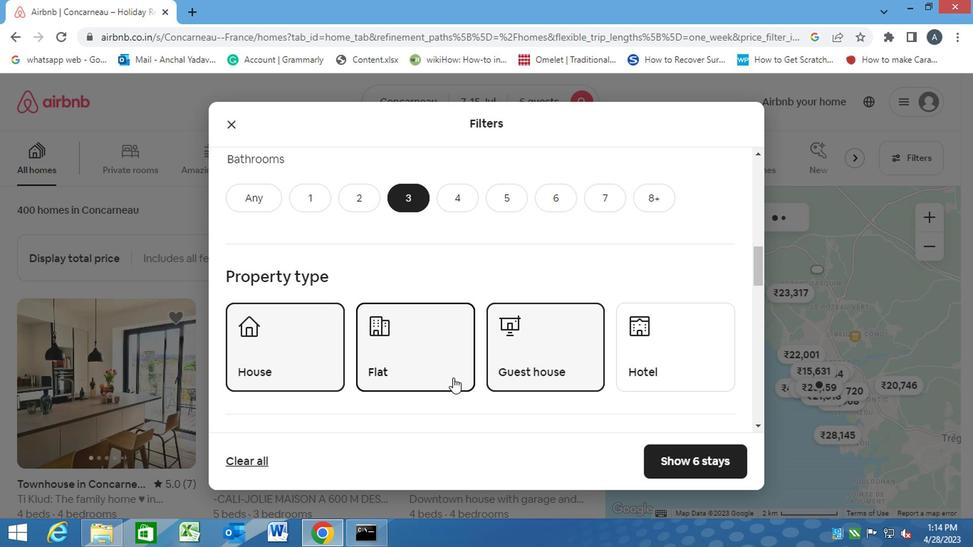 
Action: Mouse scrolled (445, 380) with delta (0, 0)
Screenshot: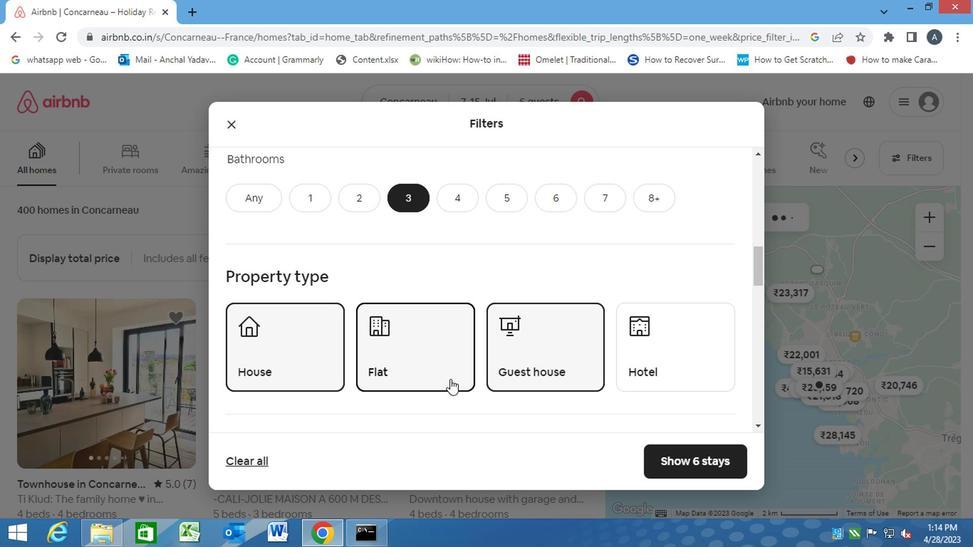 
Action: Mouse moved to (444, 382)
Screenshot: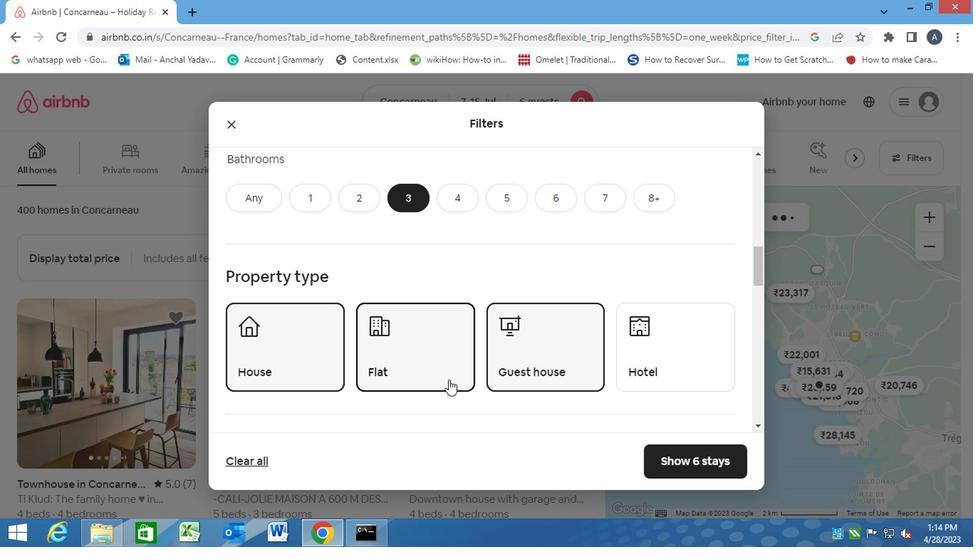 
Action: Mouse scrolled (444, 381) with delta (0, -1)
Screenshot: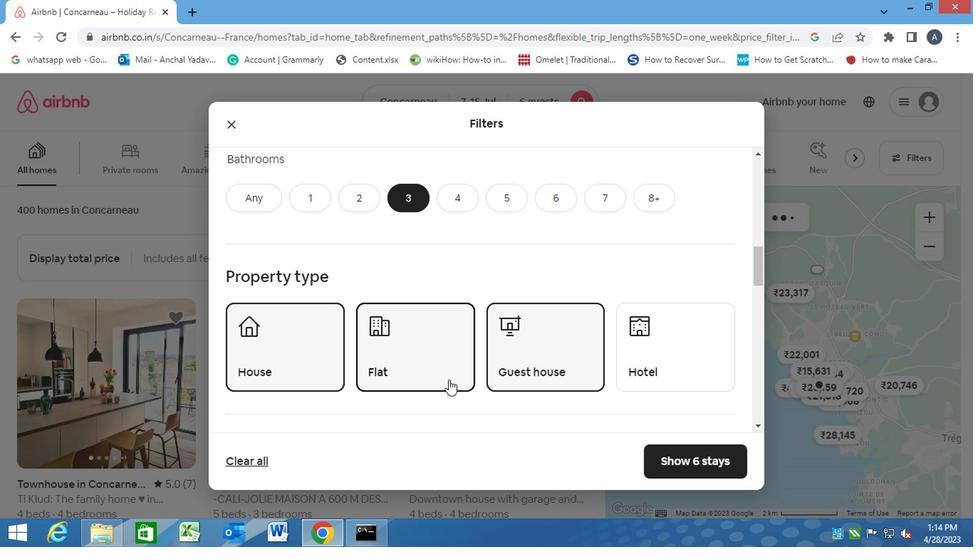 
Action: Mouse scrolled (444, 381) with delta (0, -1)
Screenshot: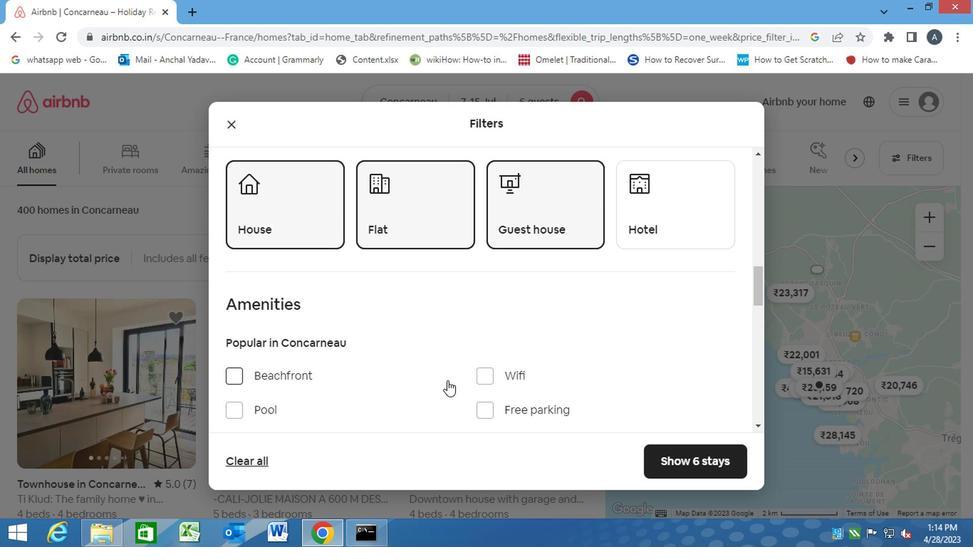 
Action: Mouse moved to (476, 375)
Screenshot: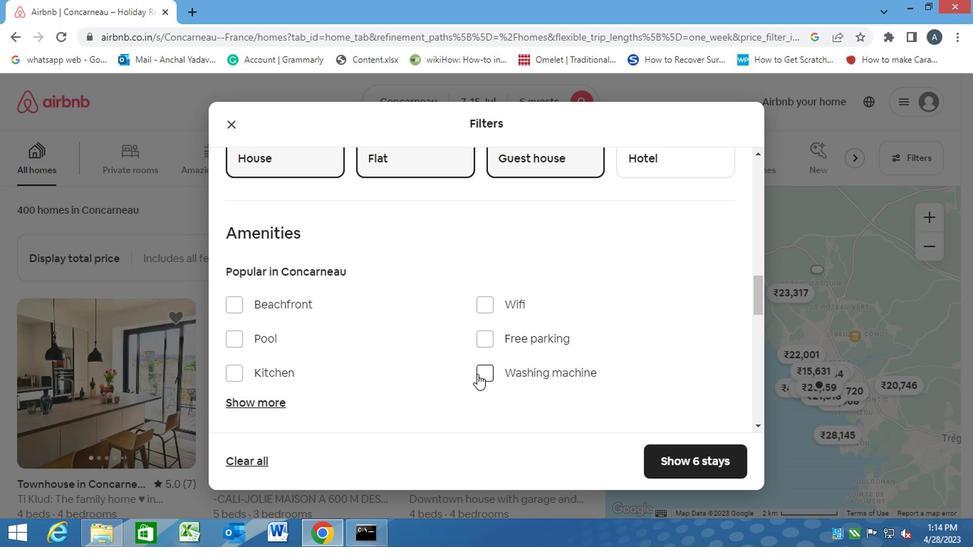 
Action: Mouse pressed left at (476, 375)
Screenshot: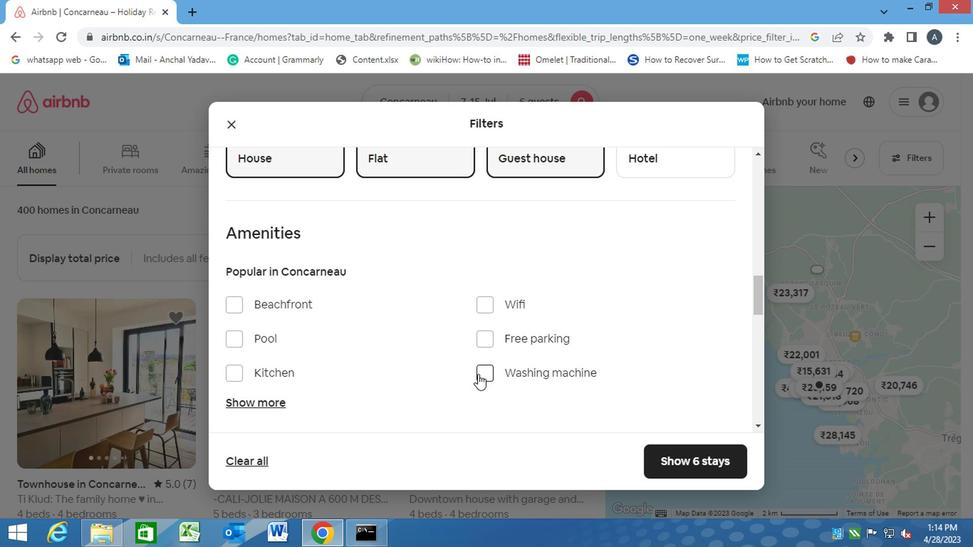 
Action: Mouse scrolled (476, 374) with delta (0, -1)
Screenshot: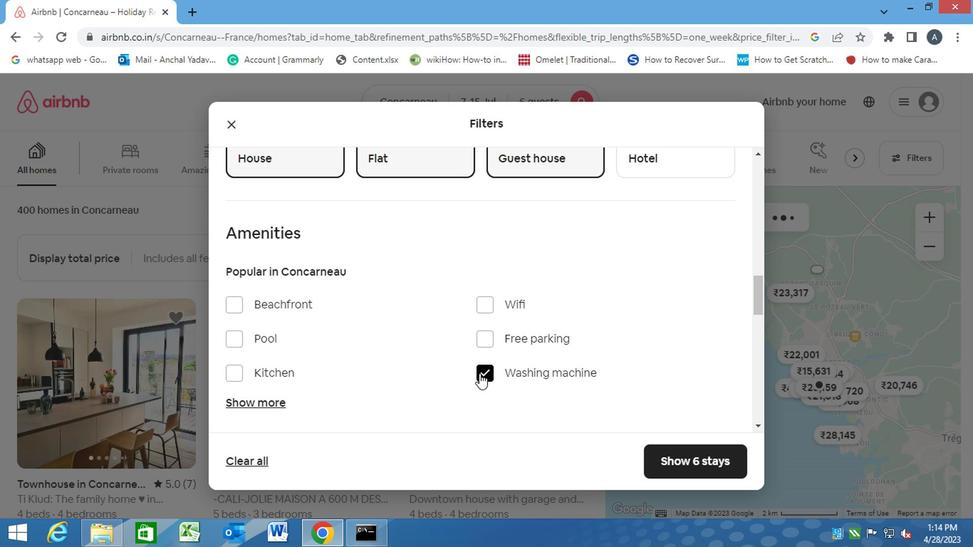 
Action: Mouse moved to (477, 375)
Screenshot: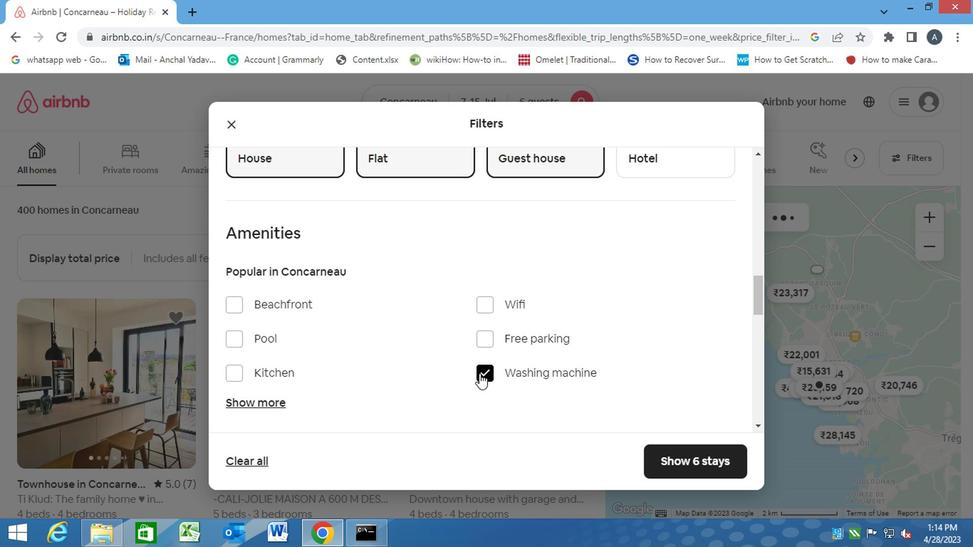 
Action: Mouse scrolled (477, 374) with delta (0, -1)
Screenshot: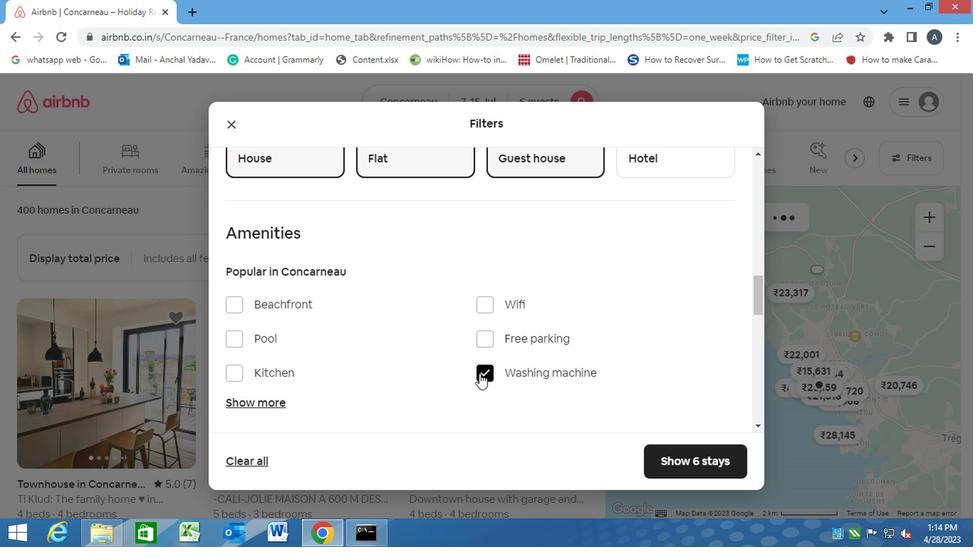 
Action: Mouse moved to (551, 354)
Screenshot: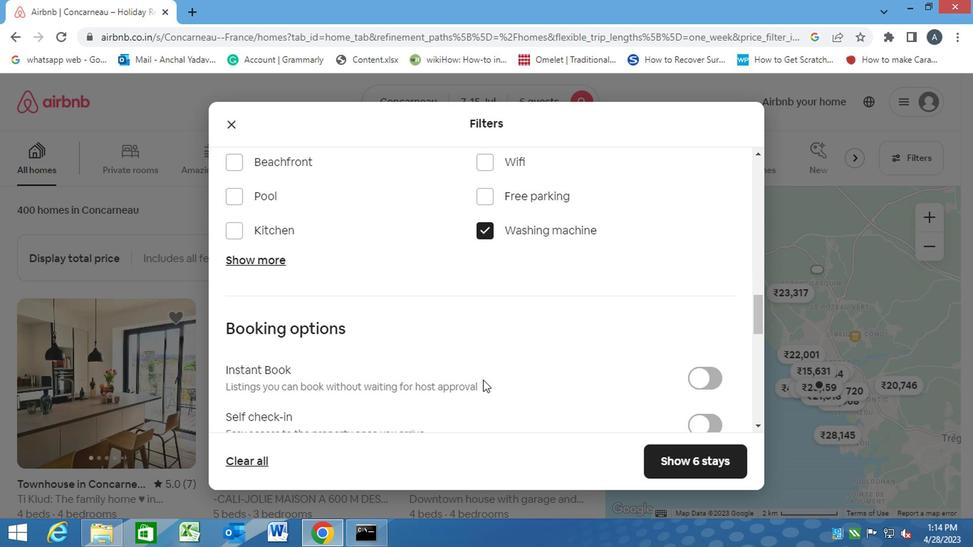 
Action: Mouse scrolled (551, 354) with delta (0, 0)
Screenshot: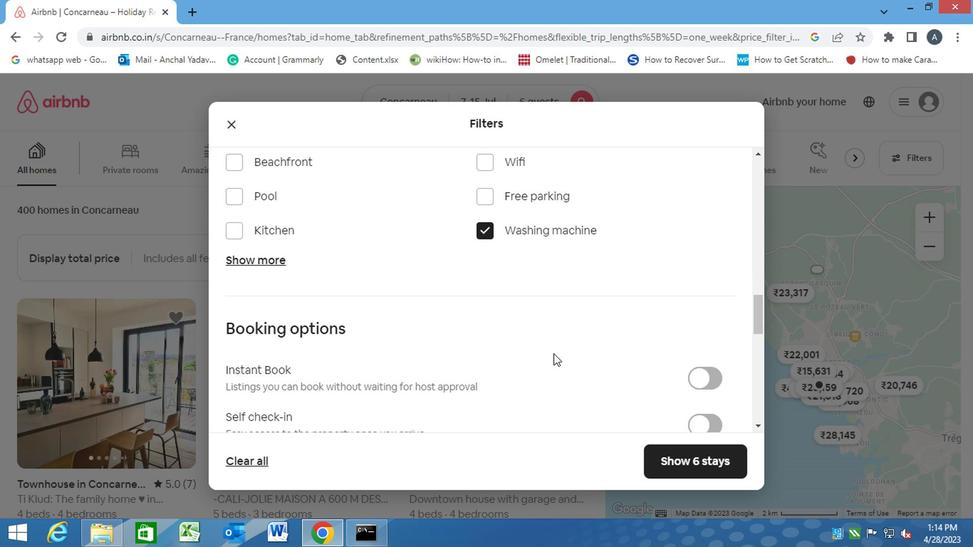 
Action: Mouse scrolled (551, 354) with delta (0, 0)
Screenshot: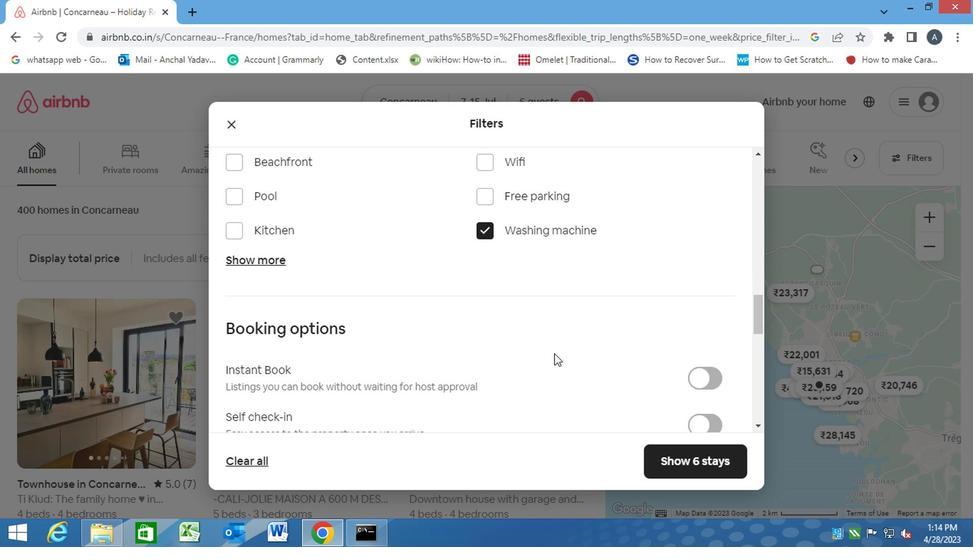 
Action: Mouse moved to (692, 280)
Screenshot: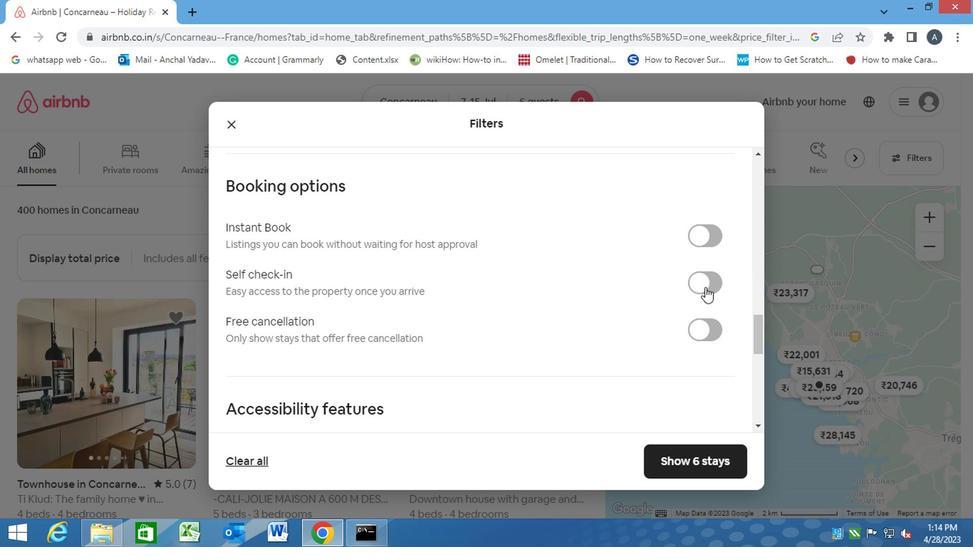 
Action: Mouse pressed left at (692, 280)
Screenshot: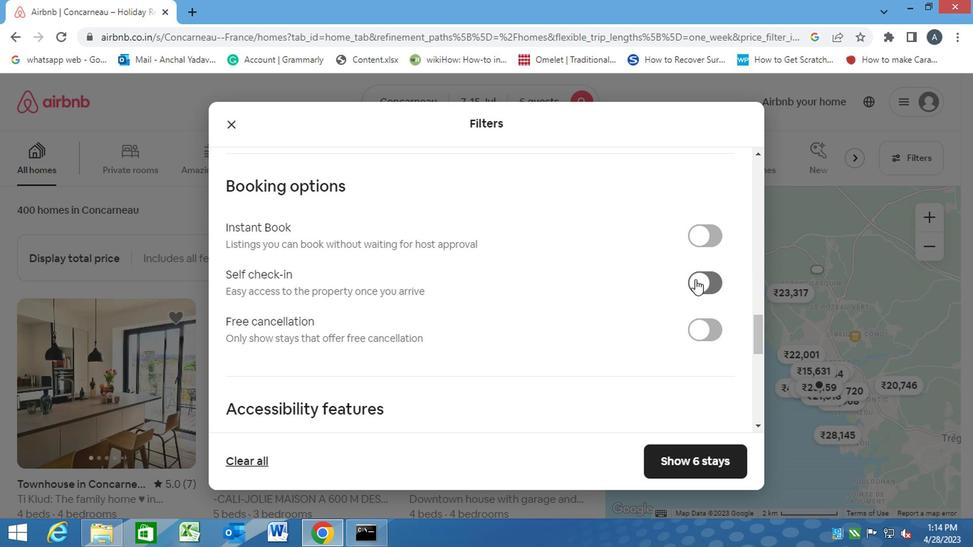 
Action: Mouse moved to (552, 314)
Screenshot: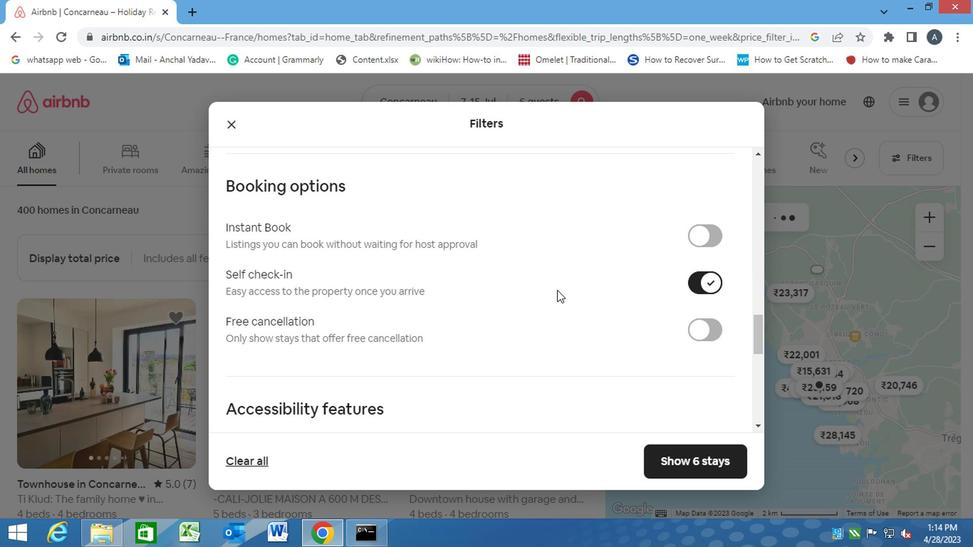 
Action: Mouse scrolled (552, 313) with delta (0, 0)
Screenshot: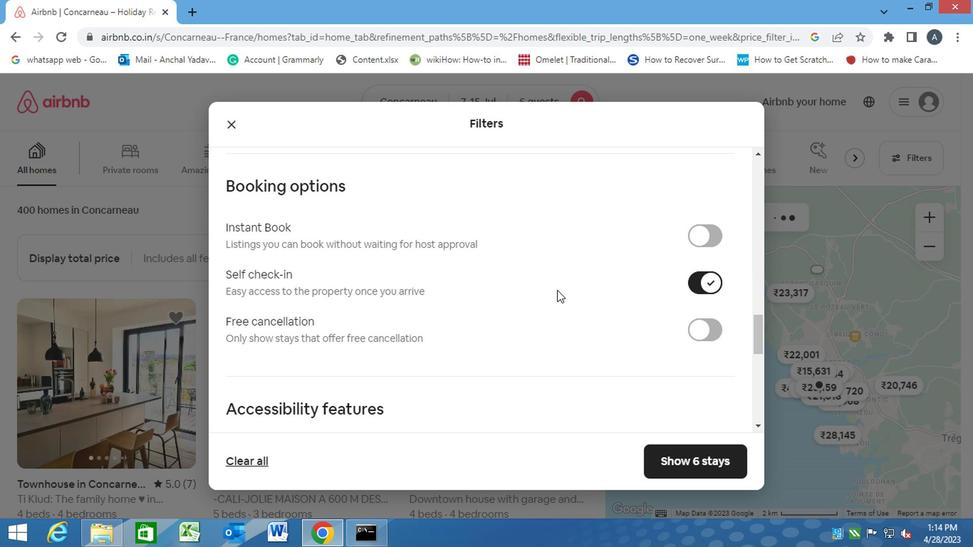 
Action: Mouse moved to (551, 325)
Screenshot: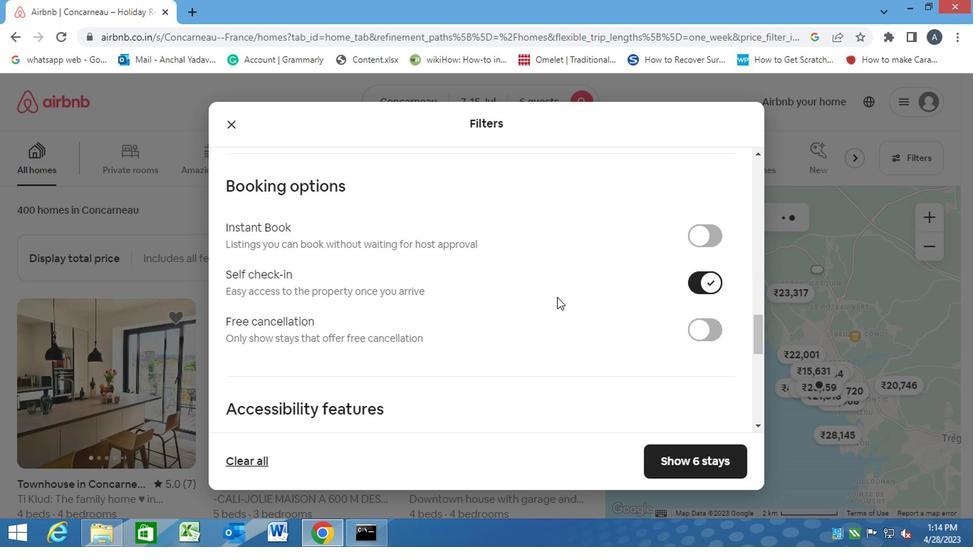 
Action: Mouse scrolled (551, 324) with delta (0, -1)
Screenshot: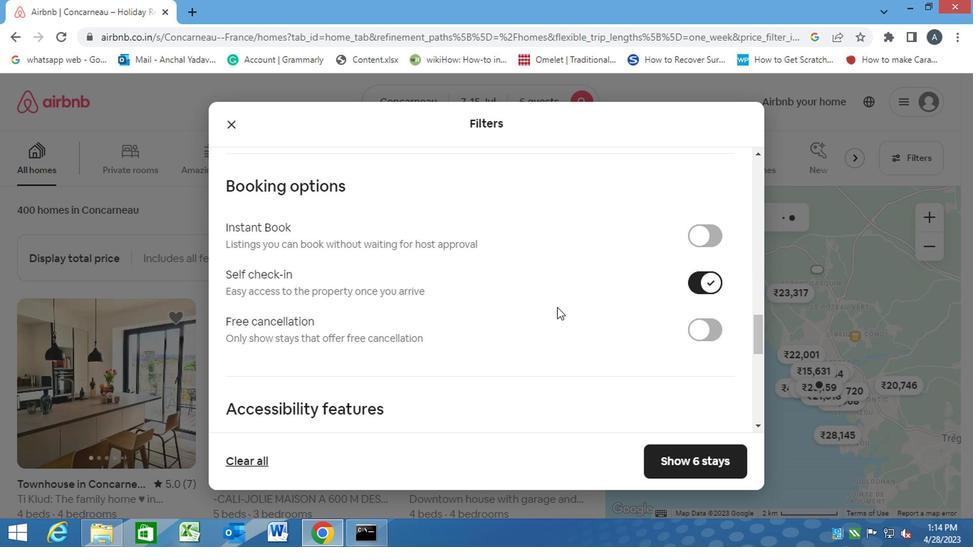 
Action: Mouse moved to (550, 330)
Screenshot: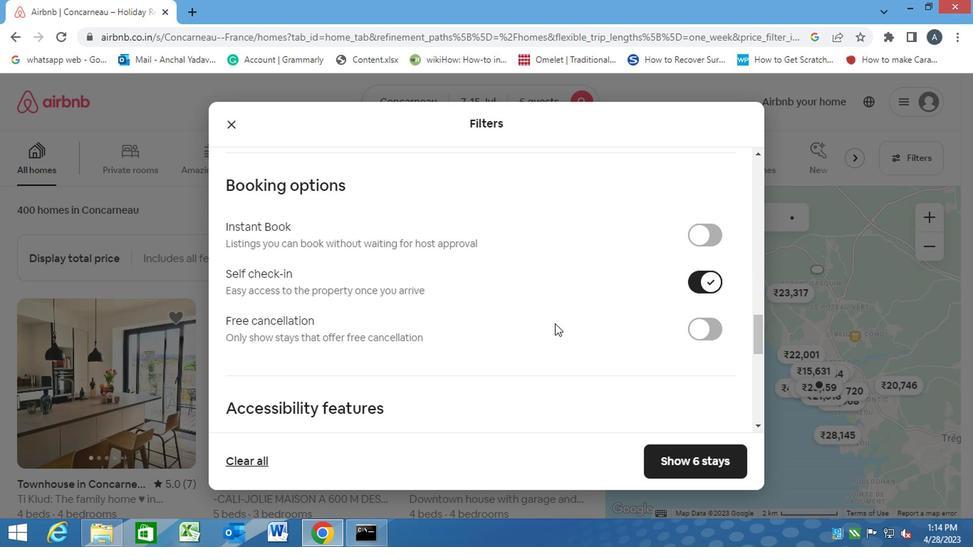 
Action: Mouse scrolled (550, 329) with delta (0, 0)
Screenshot: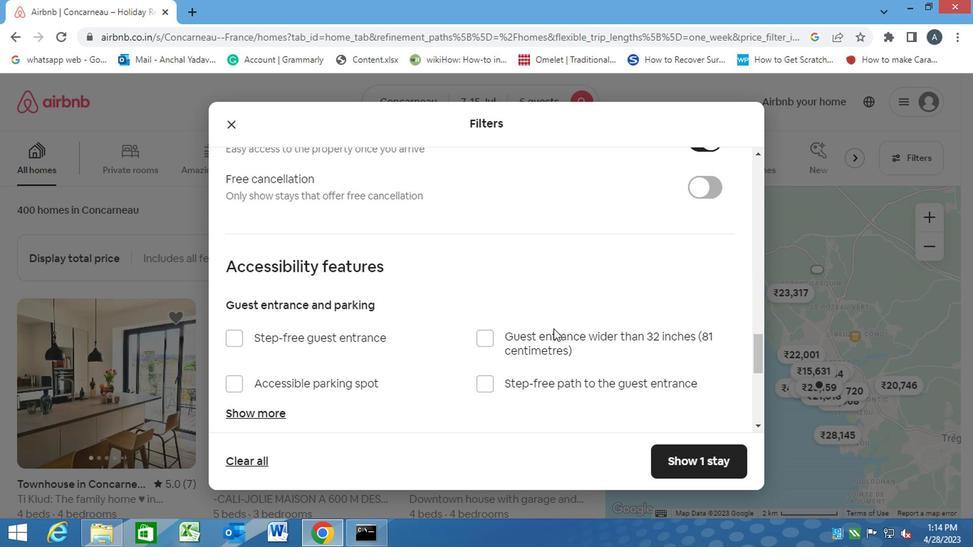 
Action: Mouse scrolled (550, 329) with delta (0, 0)
Screenshot: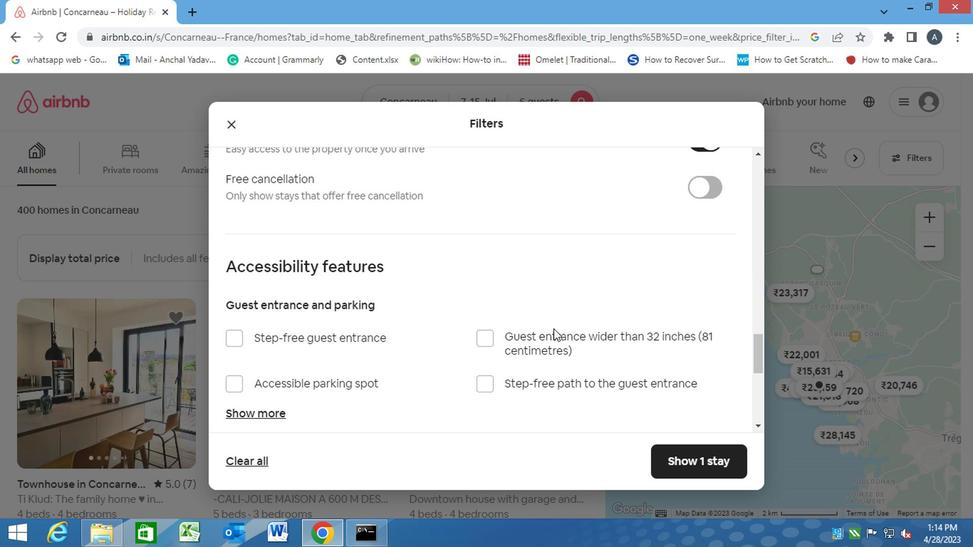 
Action: Mouse moved to (550, 331)
Screenshot: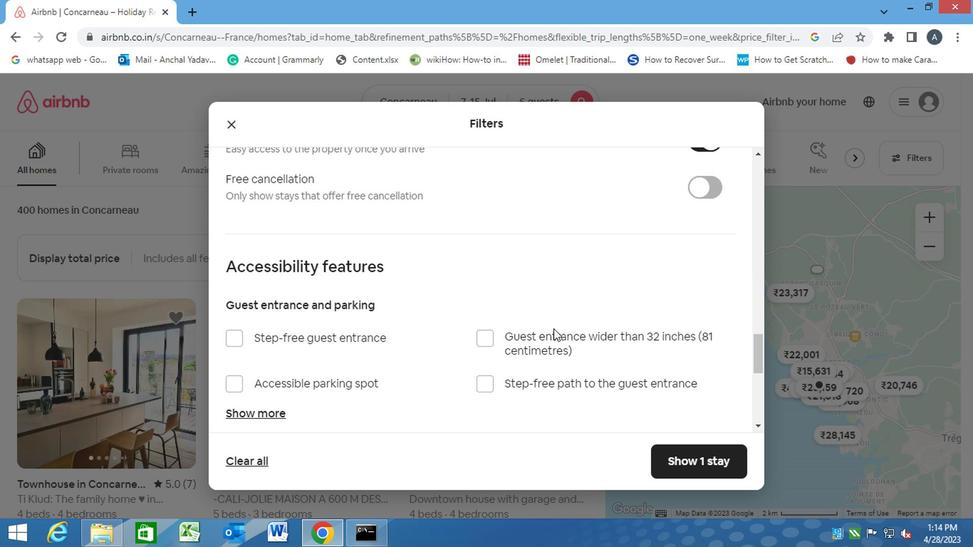 
Action: Mouse scrolled (550, 330) with delta (0, -1)
Screenshot: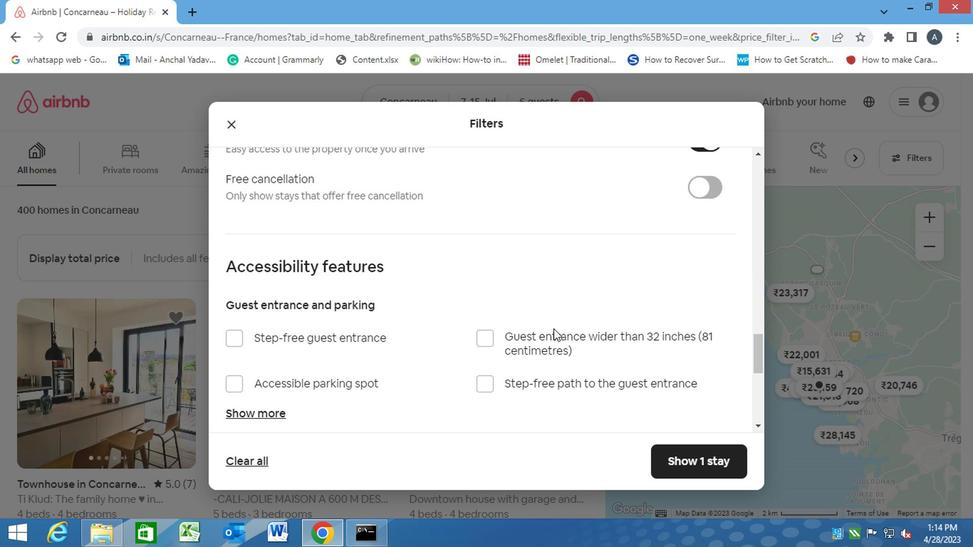 
Action: Mouse moved to (550, 331)
Screenshot: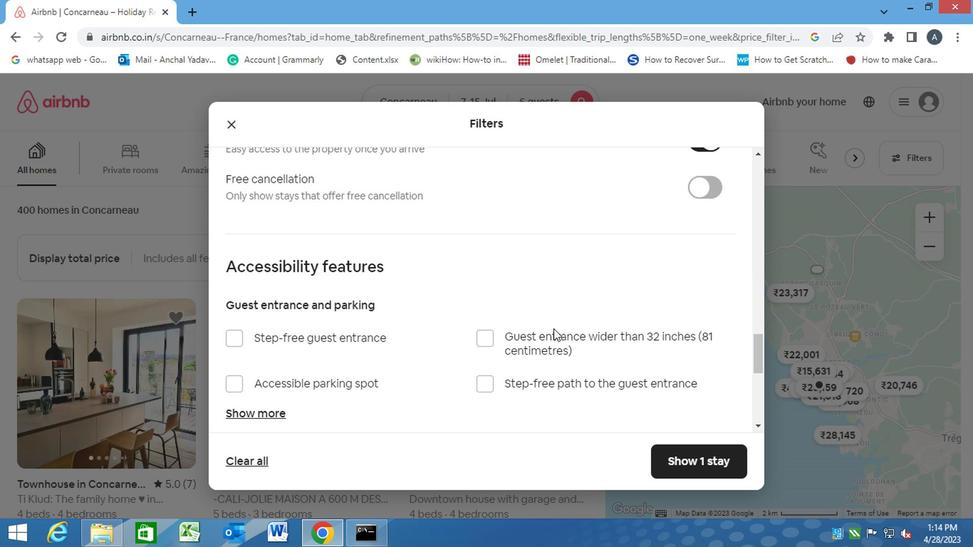 
Action: Mouse scrolled (550, 330) with delta (0, -1)
Screenshot: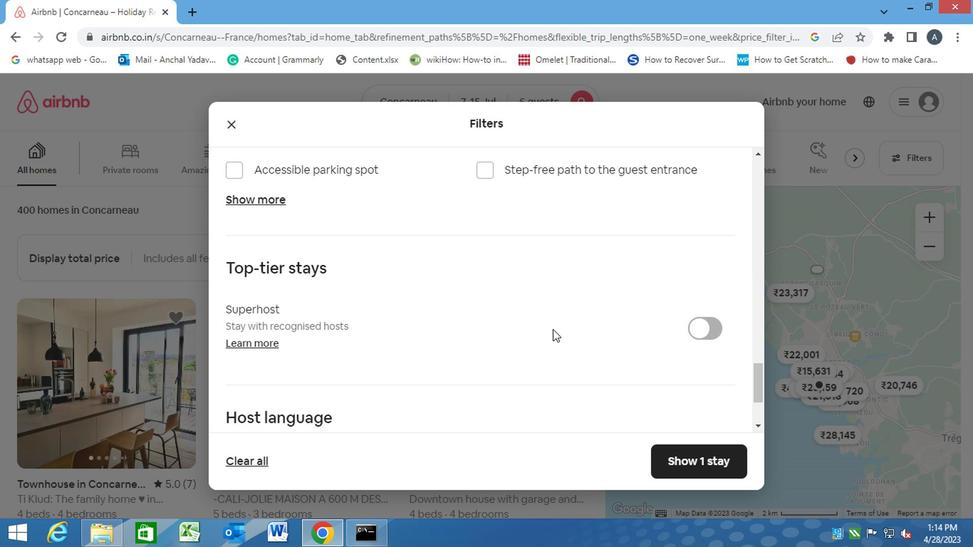 
Action: Mouse scrolled (550, 330) with delta (0, -1)
Screenshot: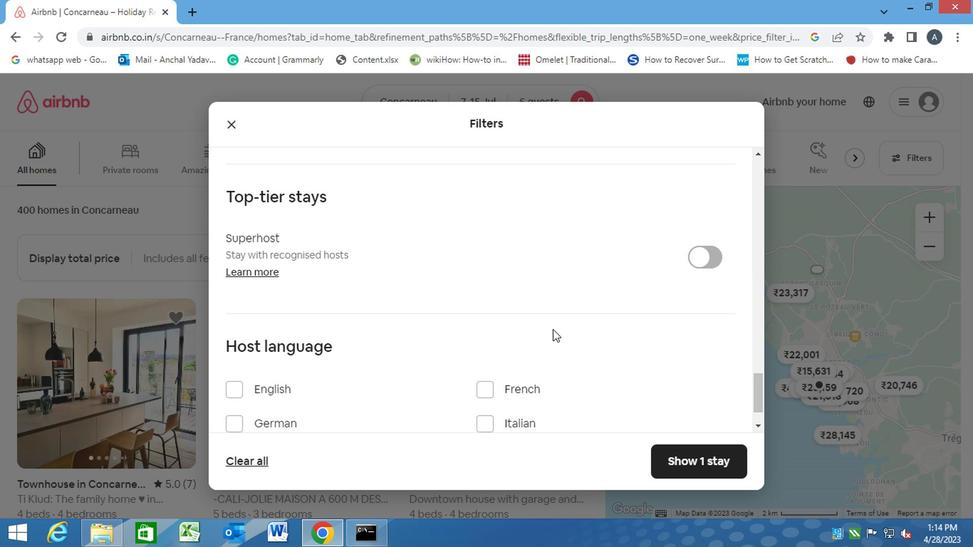 
Action: Mouse moved to (231, 329)
Screenshot: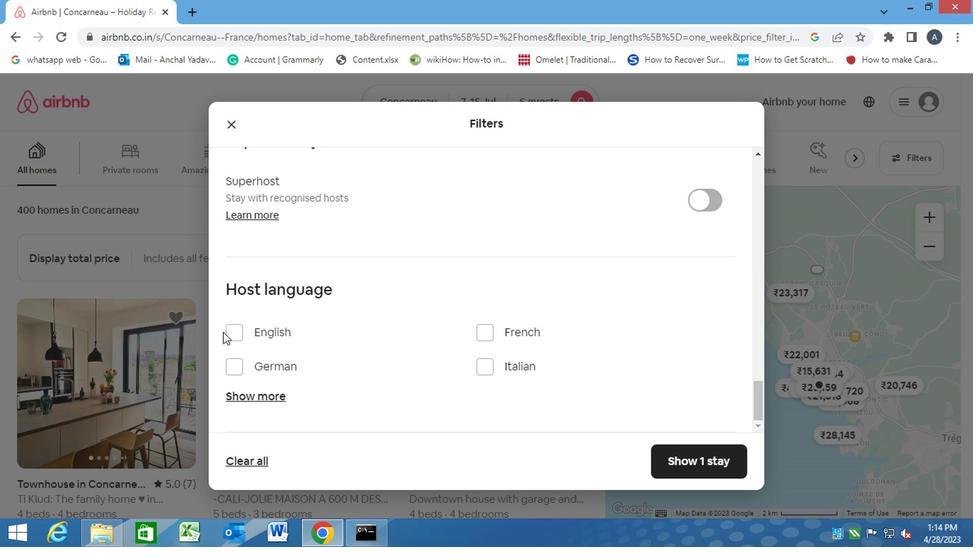 
Action: Mouse pressed left at (231, 329)
Screenshot: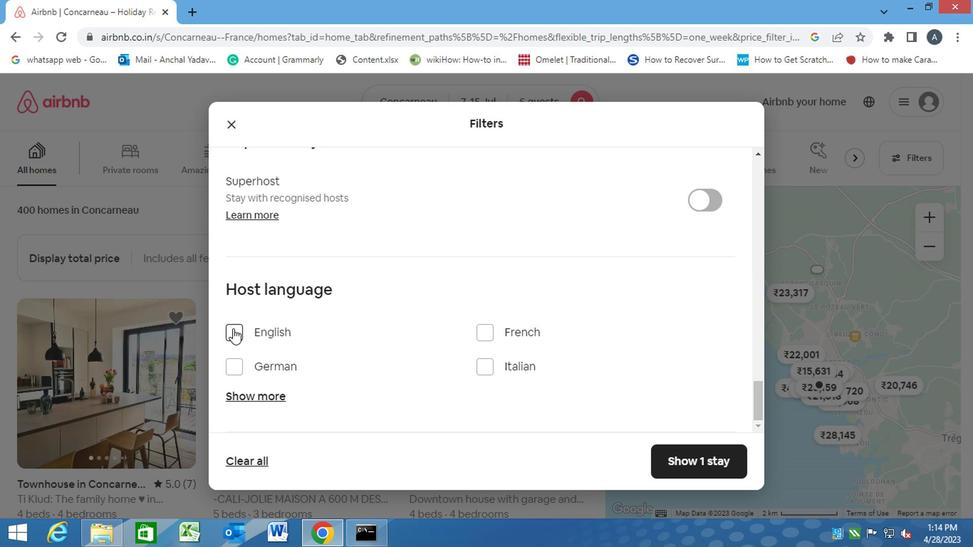 
Action: Mouse moved to (686, 464)
Screenshot: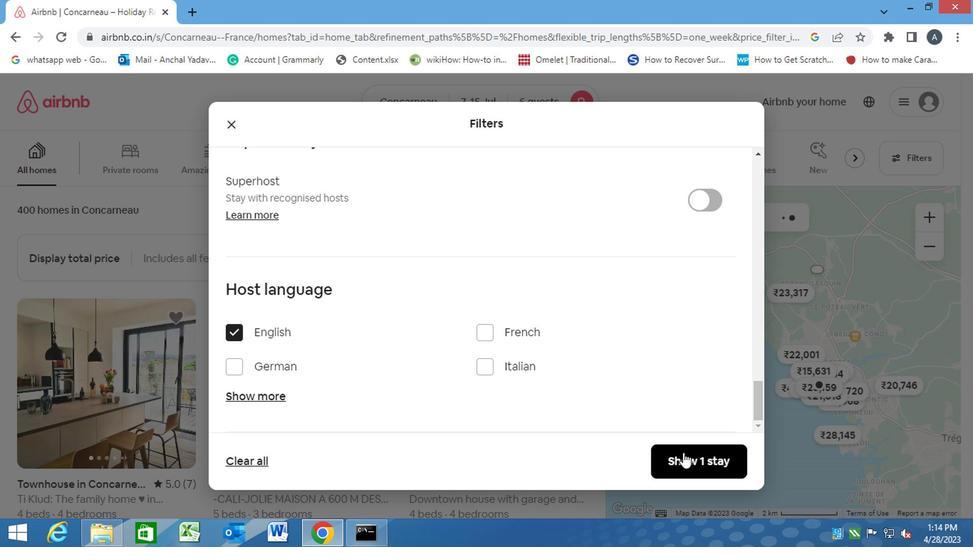 
Action: Mouse pressed left at (686, 464)
Screenshot: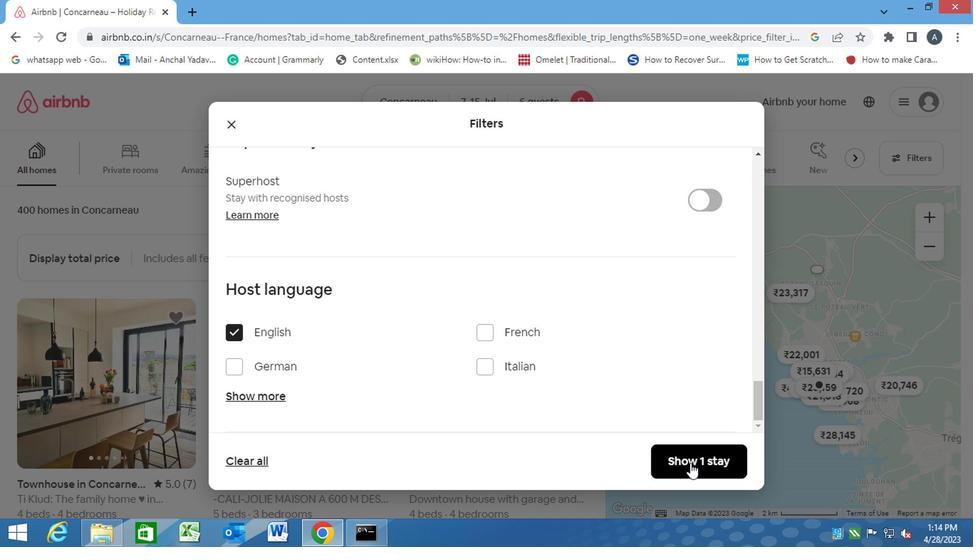 
